 Task: Plan a trip to Suzaka, Japan from 6th December, 2023 to 18th December, 2023 for 3 adults. Place can be entire room with 2 bedrooms having 2 beds and 2 bathrooms. Property type can be hotel.
Action: Mouse moved to (454, 105)
Screenshot: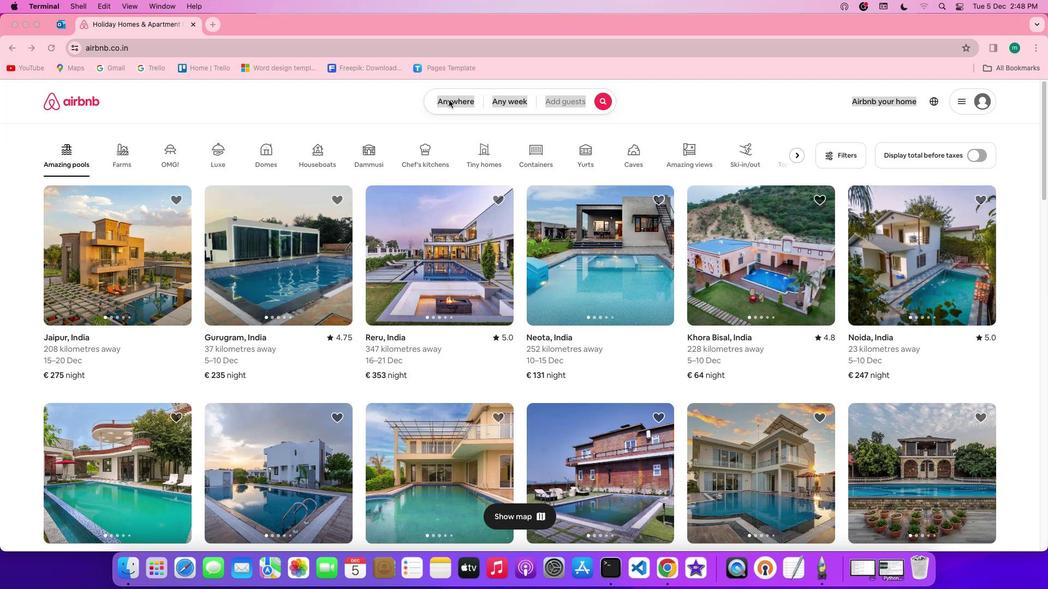 
Action: Mouse pressed left at (454, 105)
Screenshot: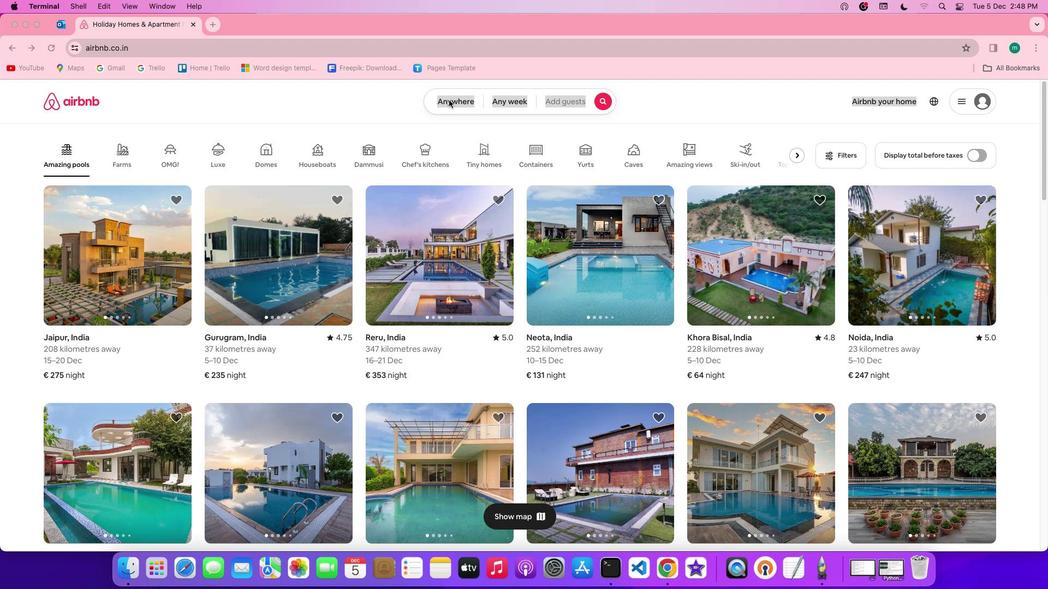 
Action: Mouse pressed left at (454, 105)
Screenshot: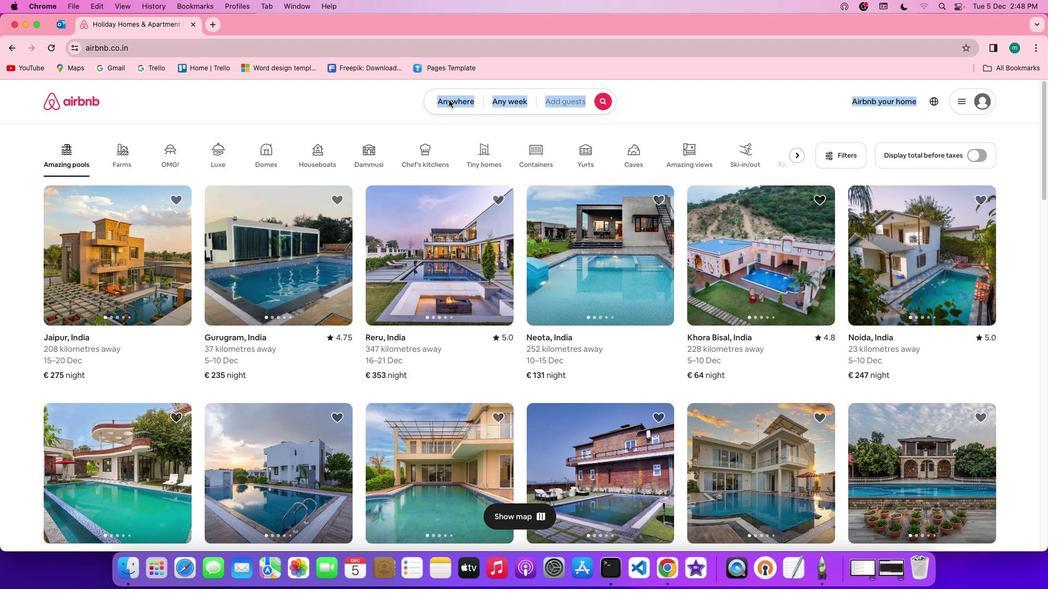 
Action: Mouse moved to (410, 152)
Screenshot: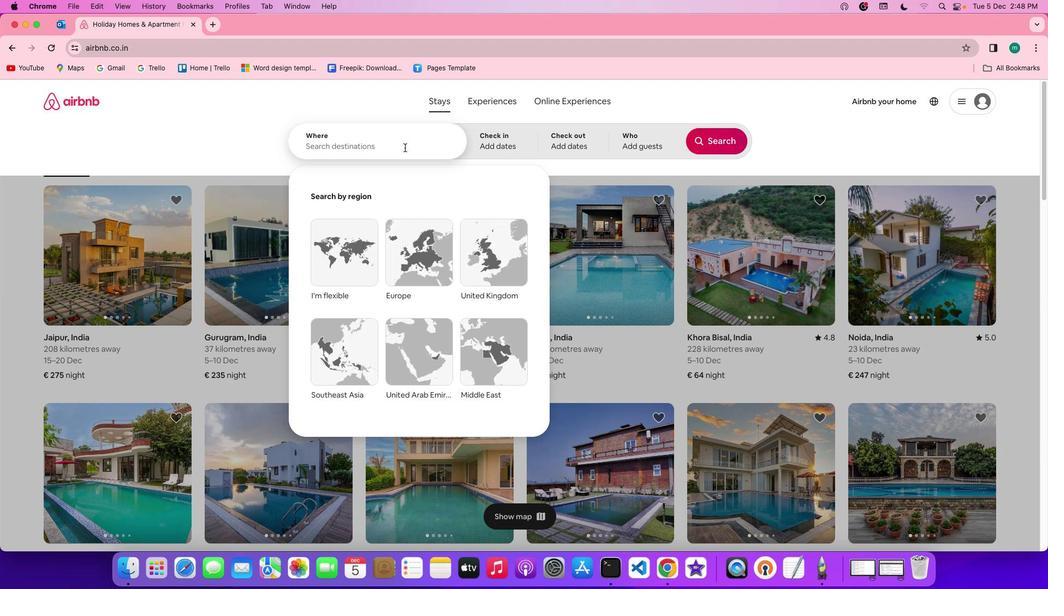 
Action: Mouse pressed left at (410, 152)
Screenshot: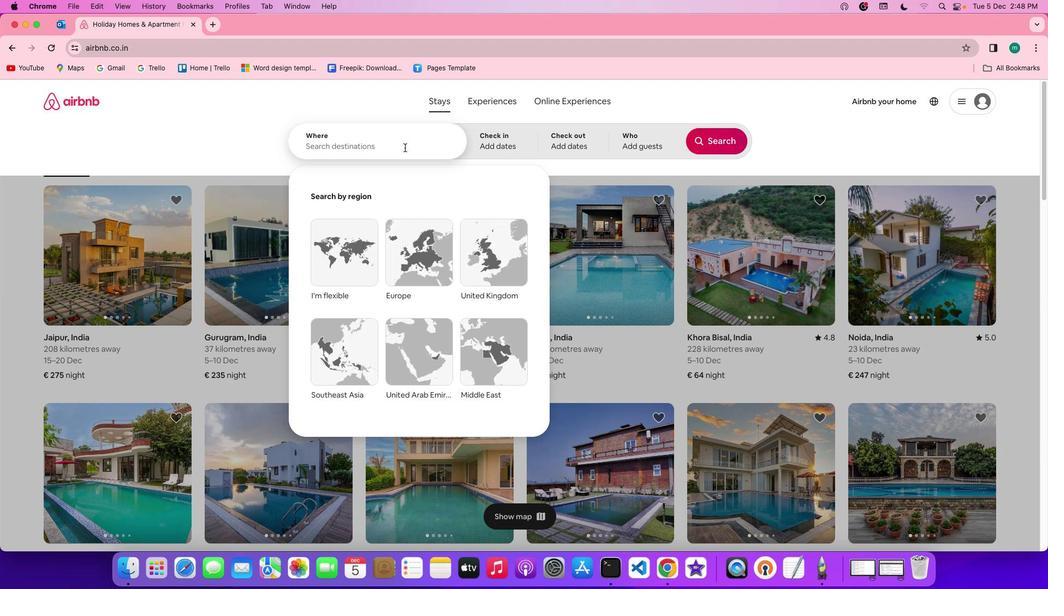 
Action: Key pressed Key.shift'S''u''z''a''k''a'','Key.spaceKey.shift'j''a''p''a''n'
Screenshot: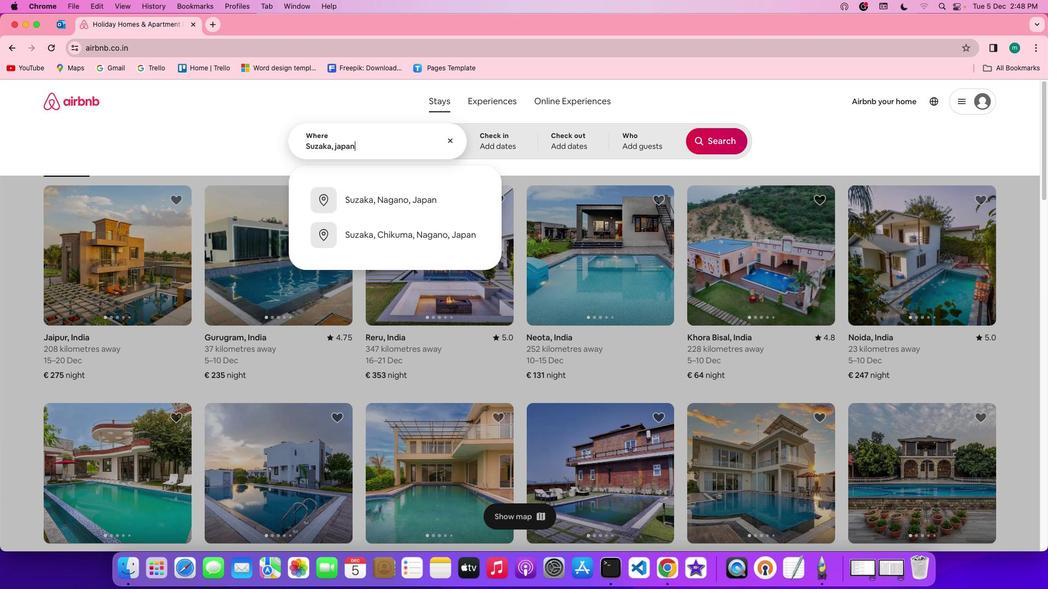 
Action: Mouse moved to (515, 146)
Screenshot: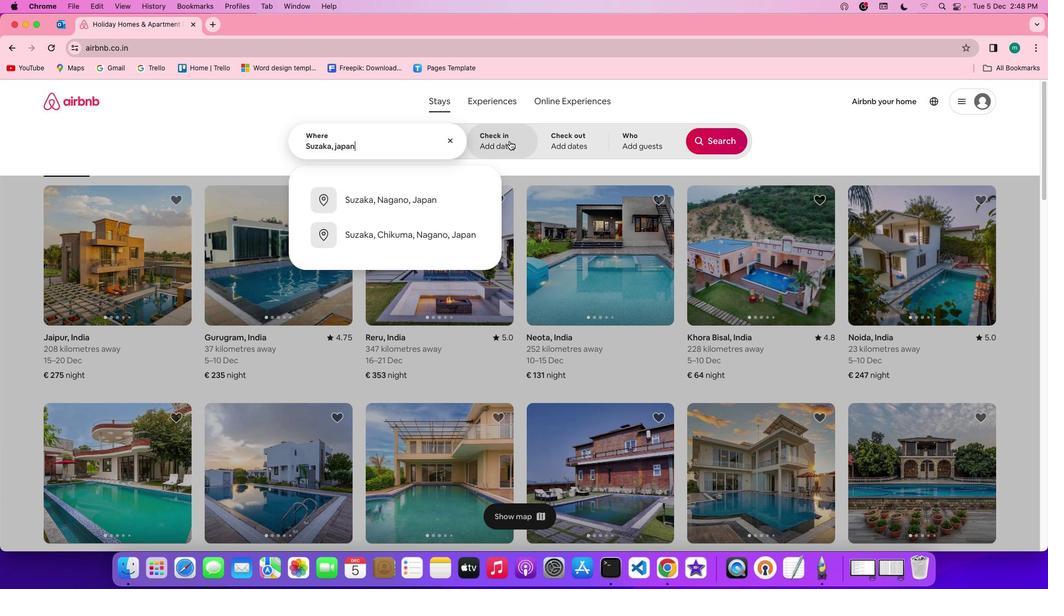 
Action: Mouse pressed left at (515, 146)
Screenshot: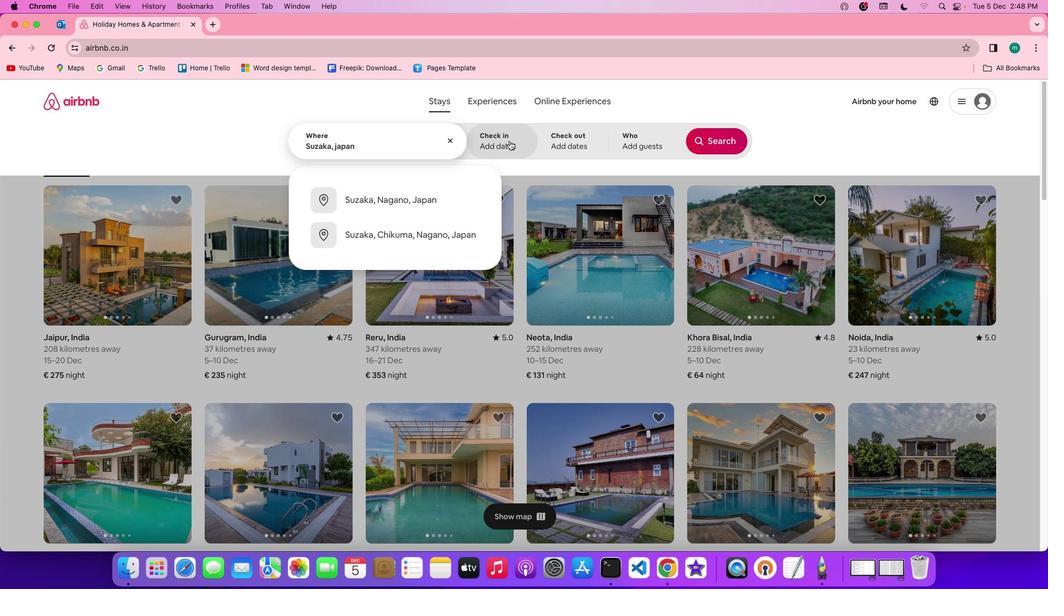 
Action: Mouse moved to (420, 300)
Screenshot: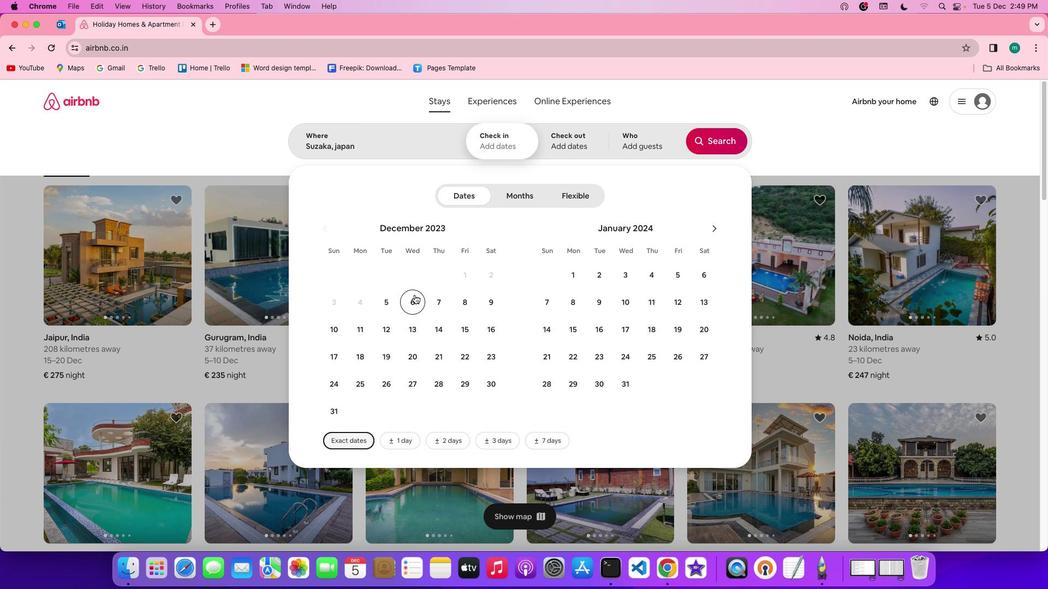 
Action: Mouse pressed left at (420, 300)
Screenshot: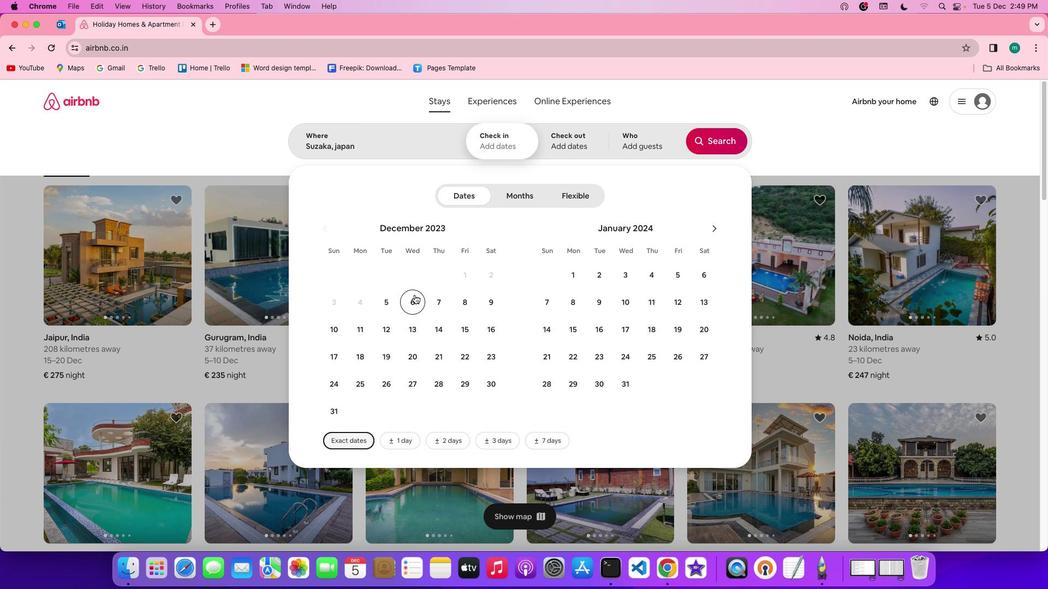
Action: Mouse moved to (373, 357)
Screenshot: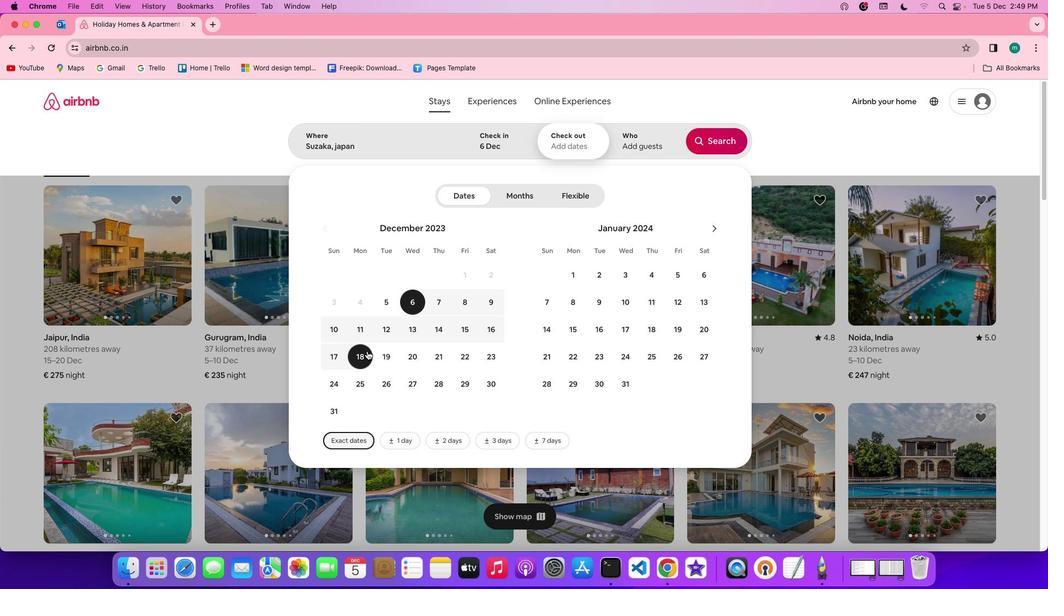 
Action: Mouse pressed left at (373, 357)
Screenshot: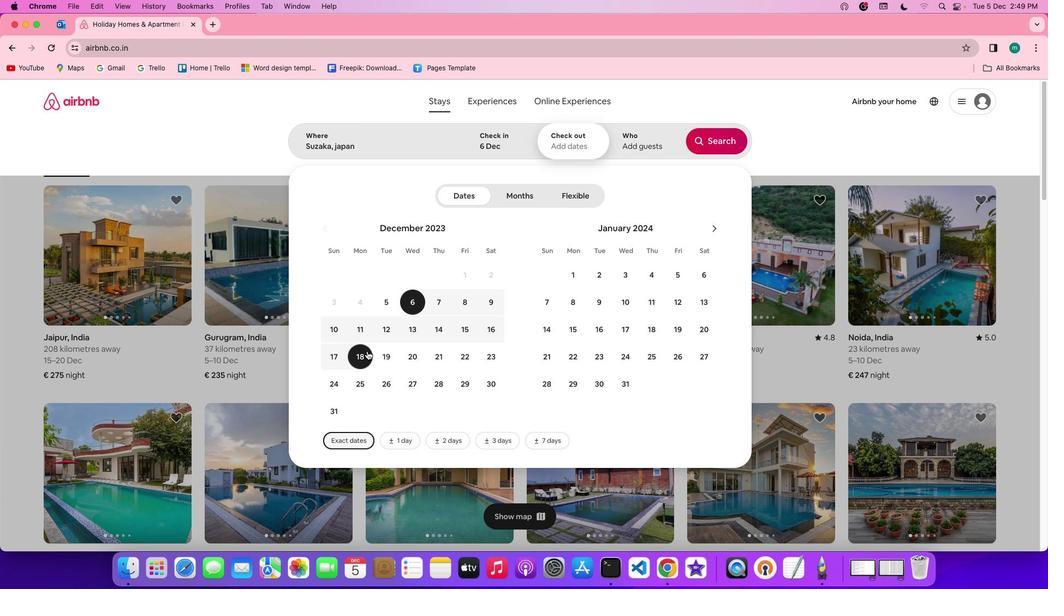
Action: Mouse moved to (642, 144)
Screenshot: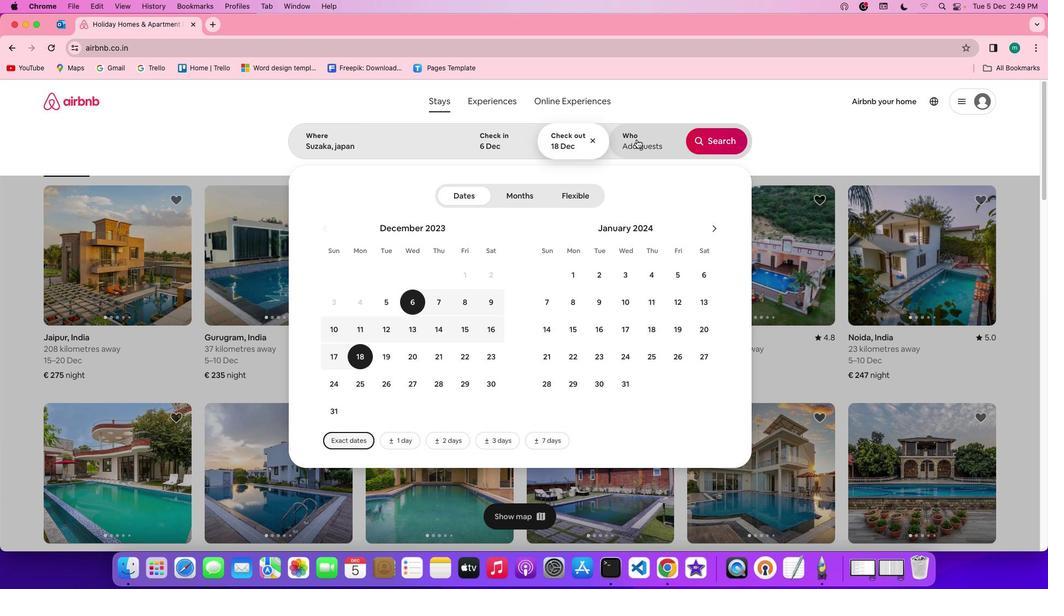 
Action: Mouse pressed left at (642, 144)
Screenshot: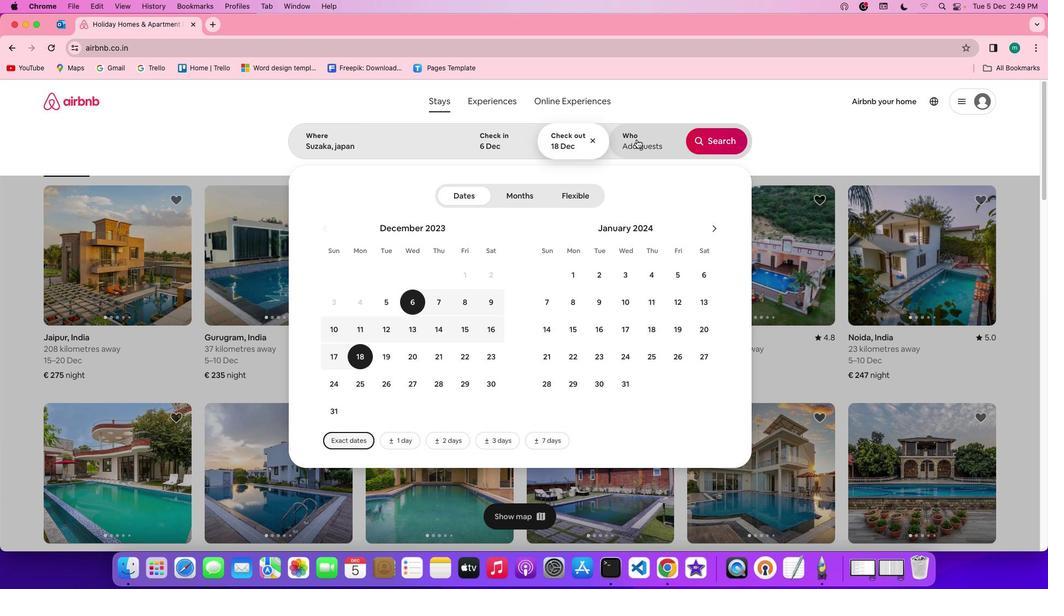 
Action: Mouse moved to (726, 200)
Screenshot: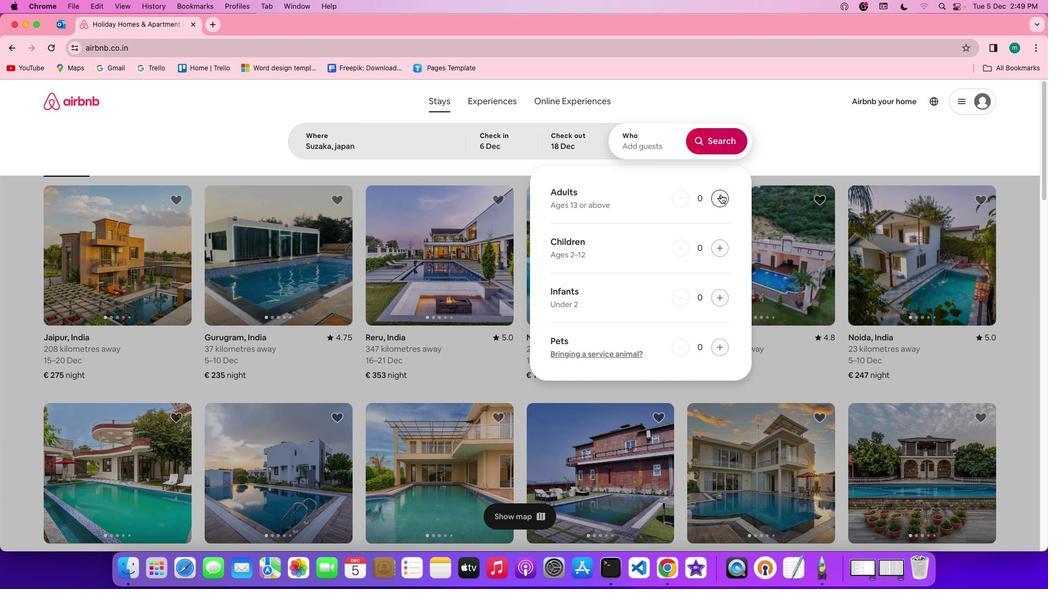 
Action: Mouse pressed left at (726, 200)
Screenshot: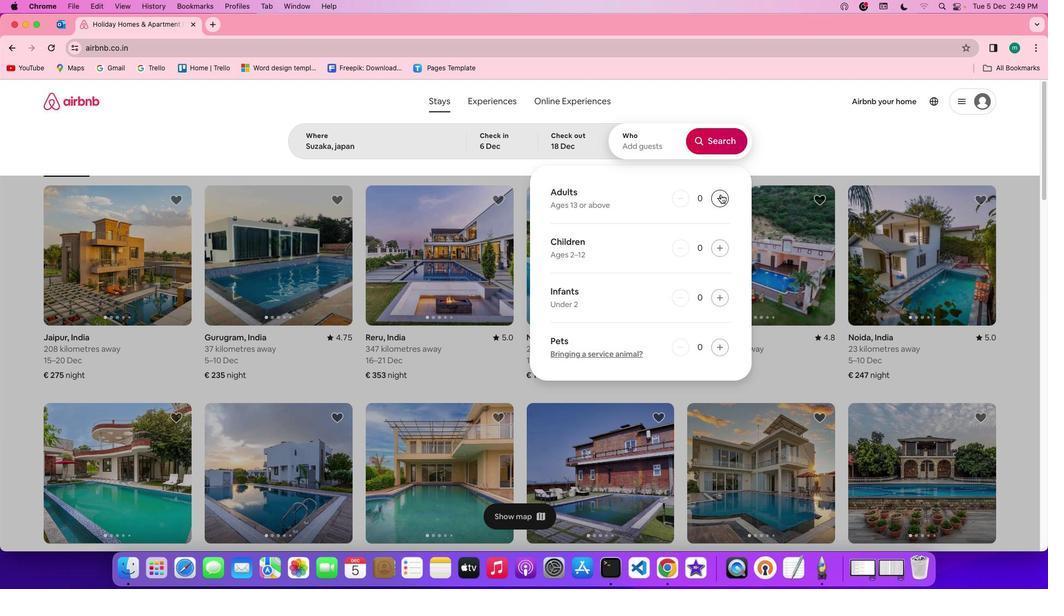 
Action: Mouse pressed left at (726, 200)
Screenshot: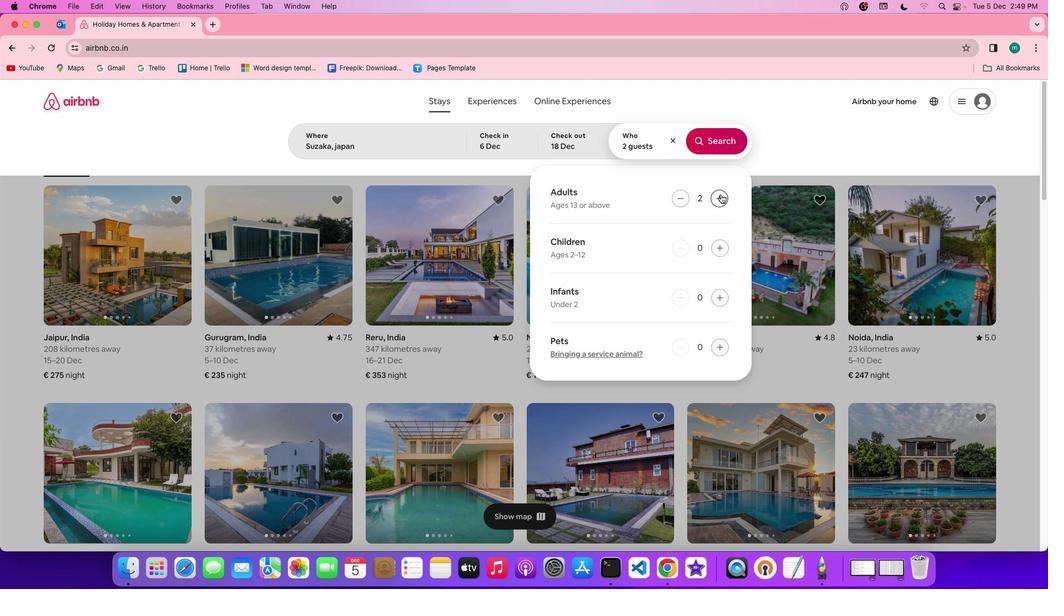 
Action: Mouse pressed left at (726, 200)
Screenshot: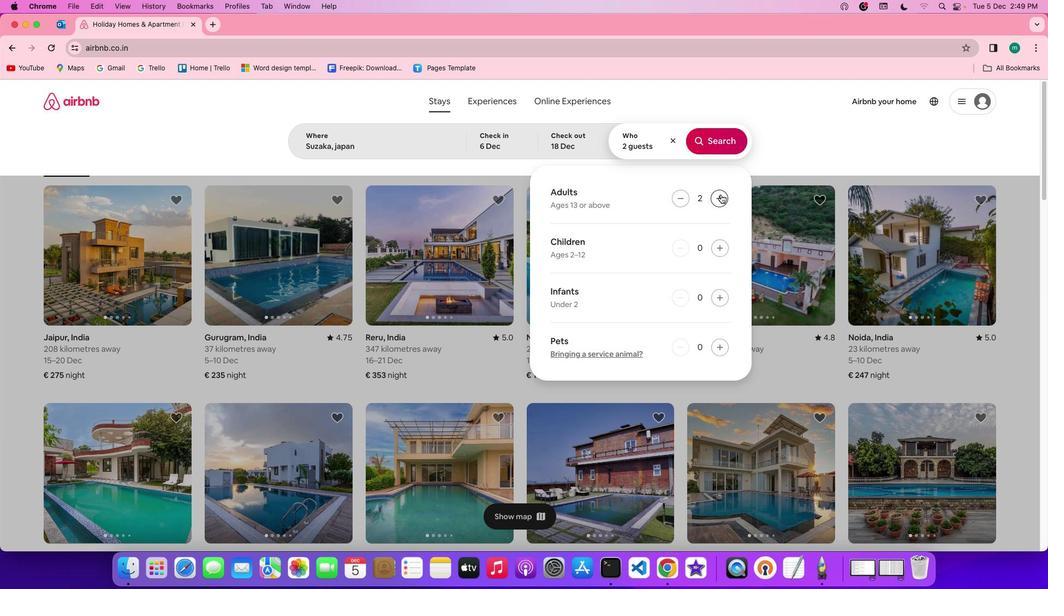 
Action: Mouse moved to (713, 154)
Screenshot: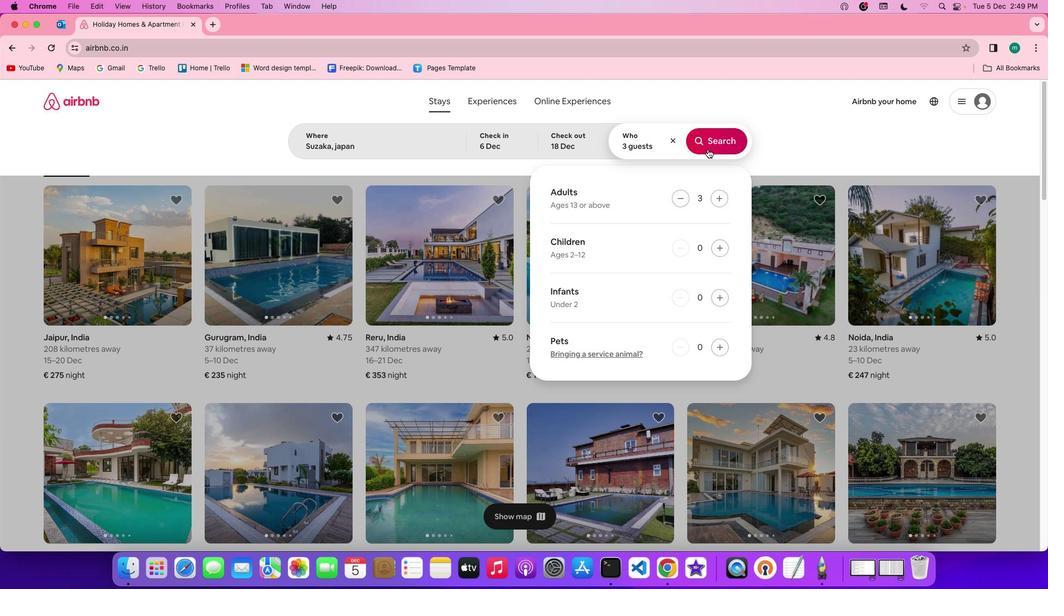 
Action: Mouse pressed left at (713, 154)
Screenshot: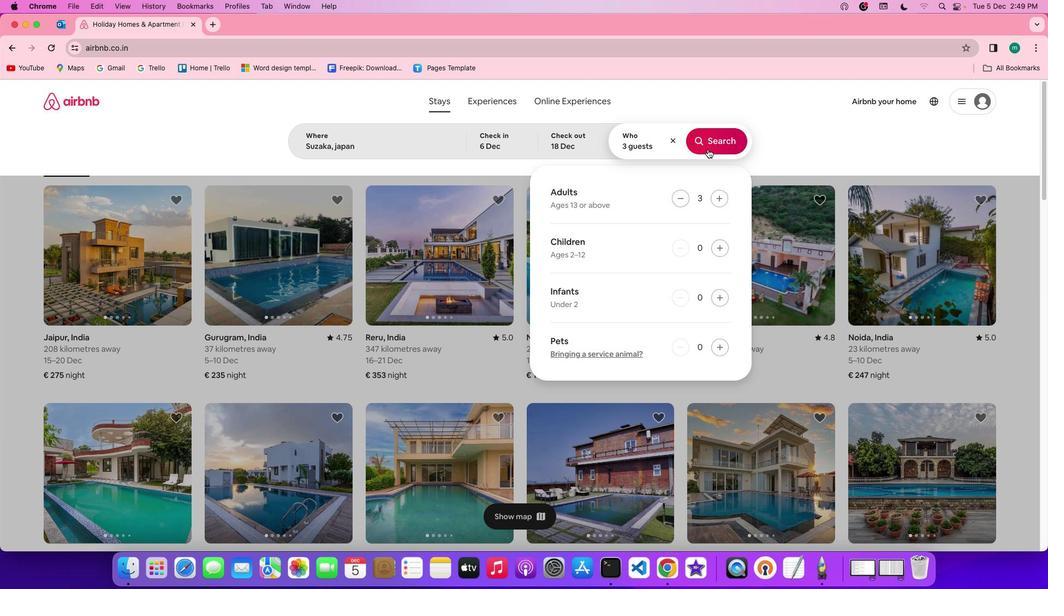 
Action: Mouse moved to (876, 146)
Screenshot: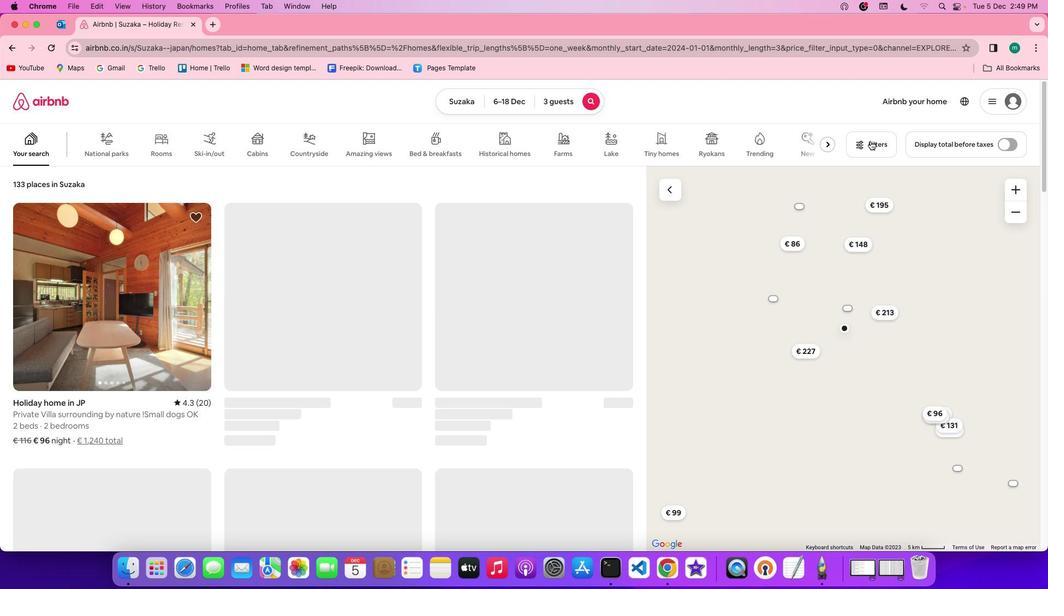 
Action: Mouse pressed left at (876, 146)
Screenshot: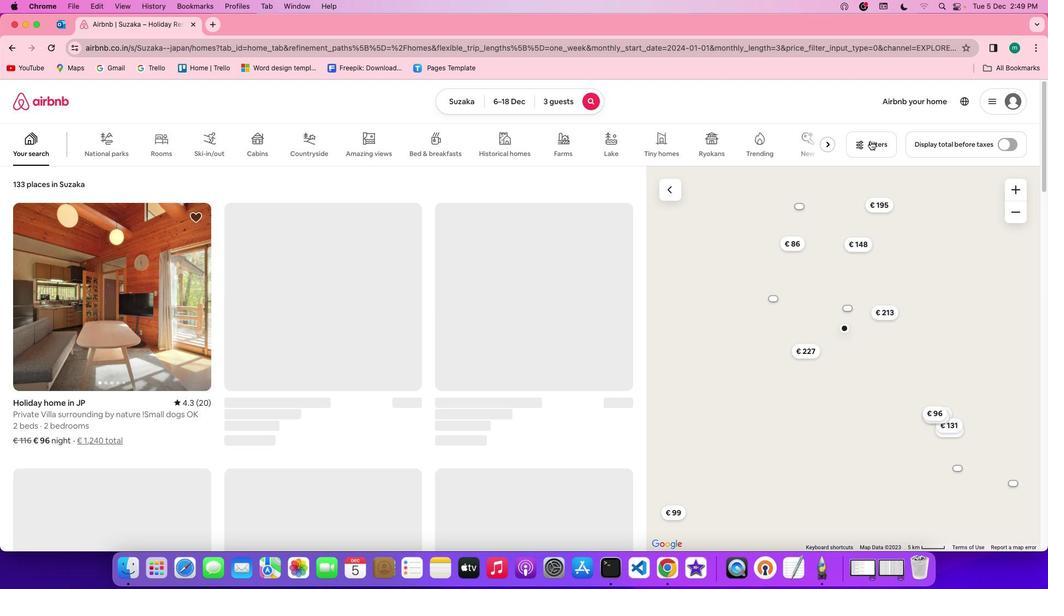 
Action: Mouse moved to (534, 328)
Screenshot: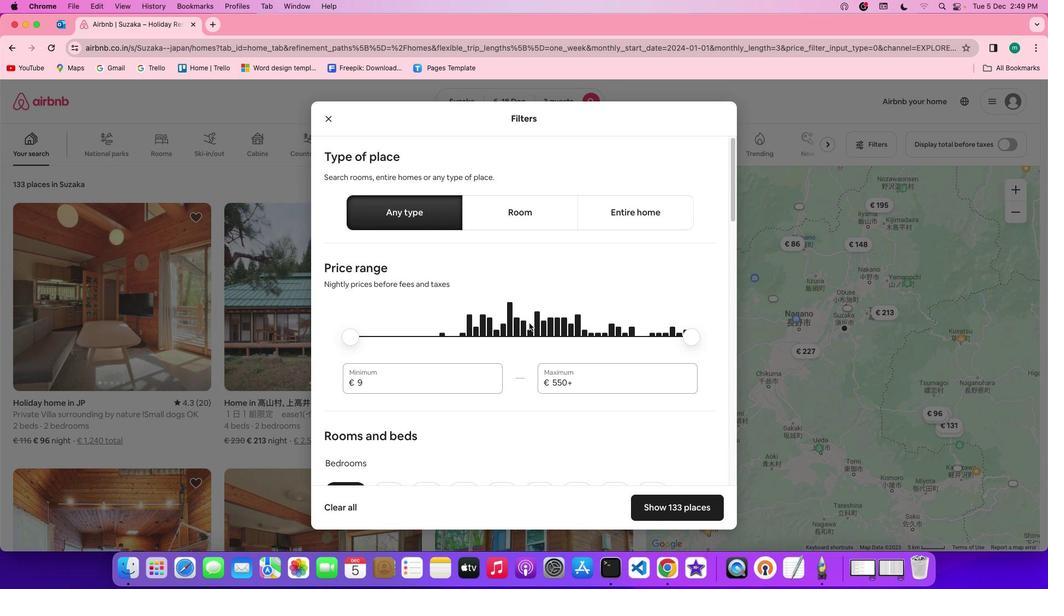 
Action: Mouse scrolled (534, 328) with delta (5, 4)
Screenshot: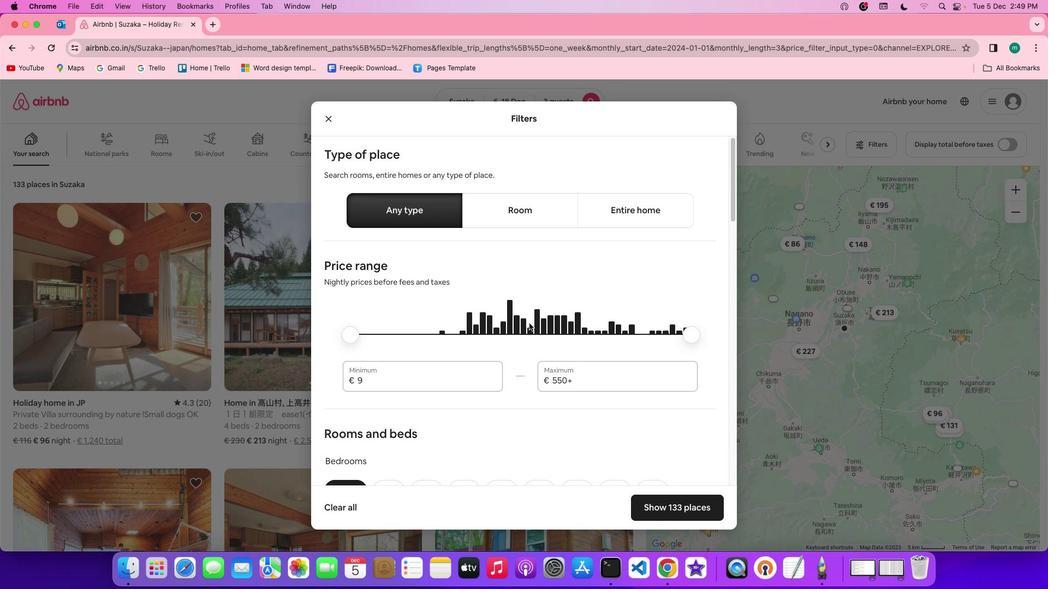 
Action: Mouse scrolled (534, 328) with delta (5, 4)
Screenshot: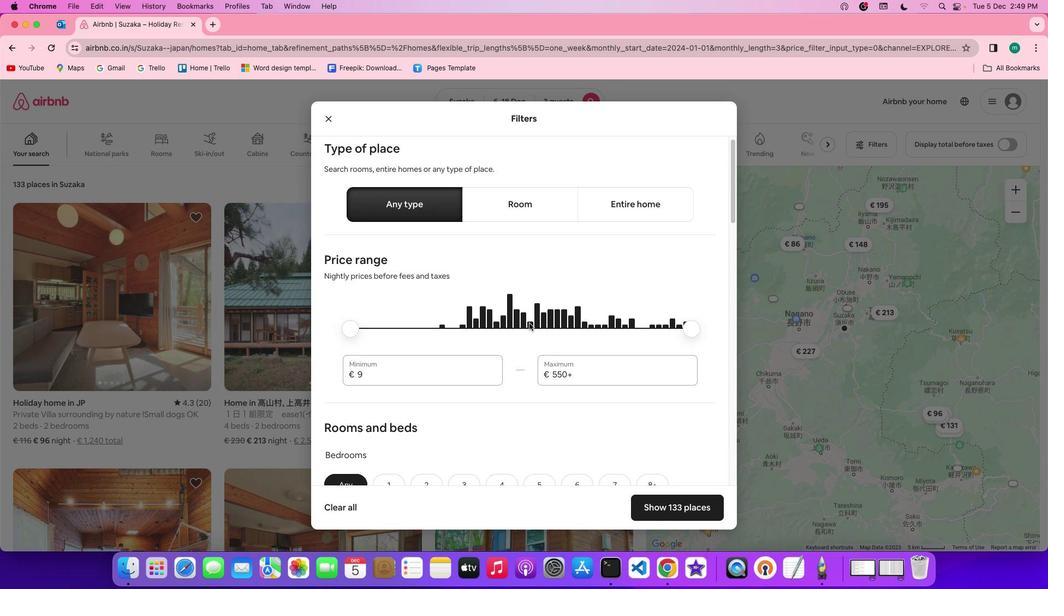 
Action: Mouse scrolled (534, 328) with delta (5, 4)
Screenshot: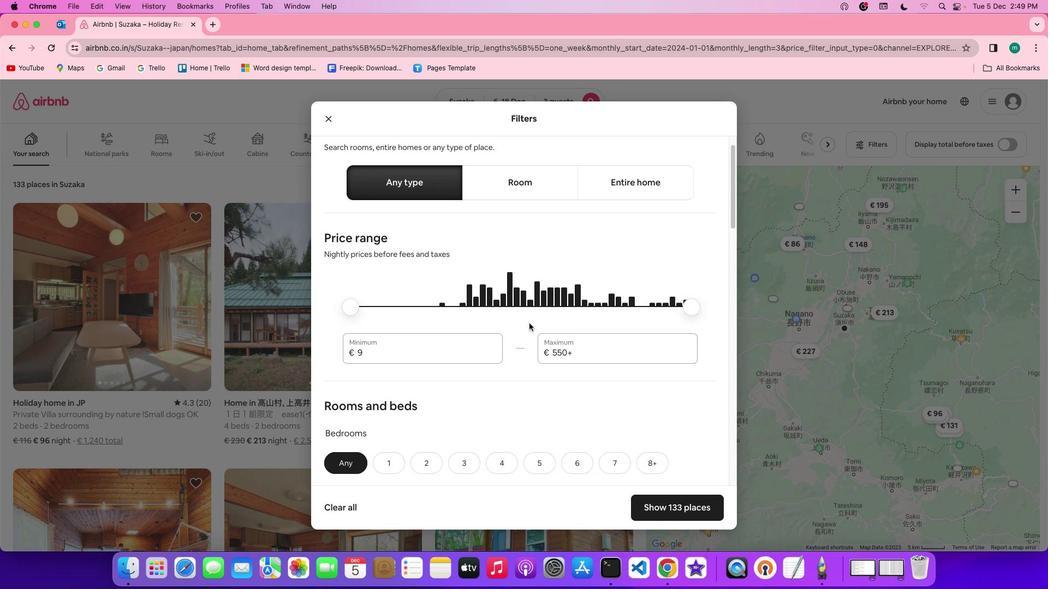 
Action: Mouse moved to (502, 324)
Screenshot: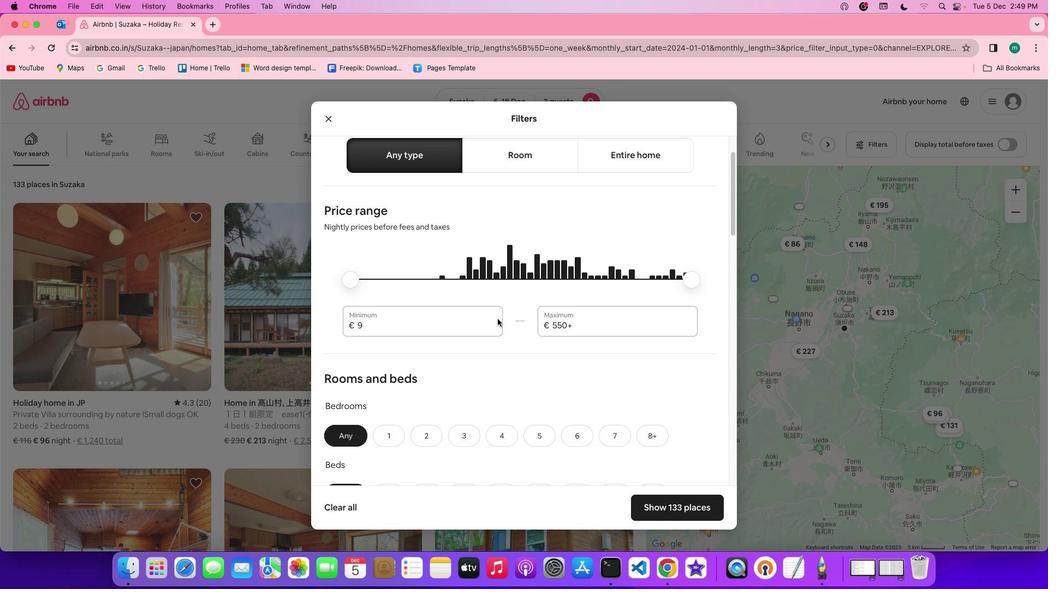 
Action: Mouse scrolled (502, 324) with delta (5, 4)
Screenshot: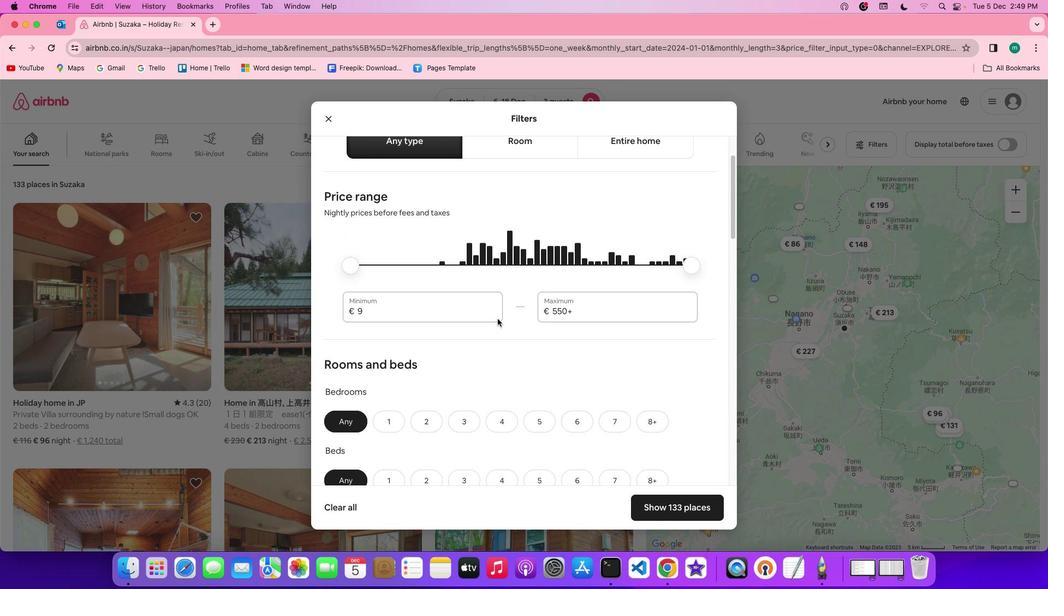 
Action: Mouse scrolled (502, 324) with delta (5, 4)
Screenshot: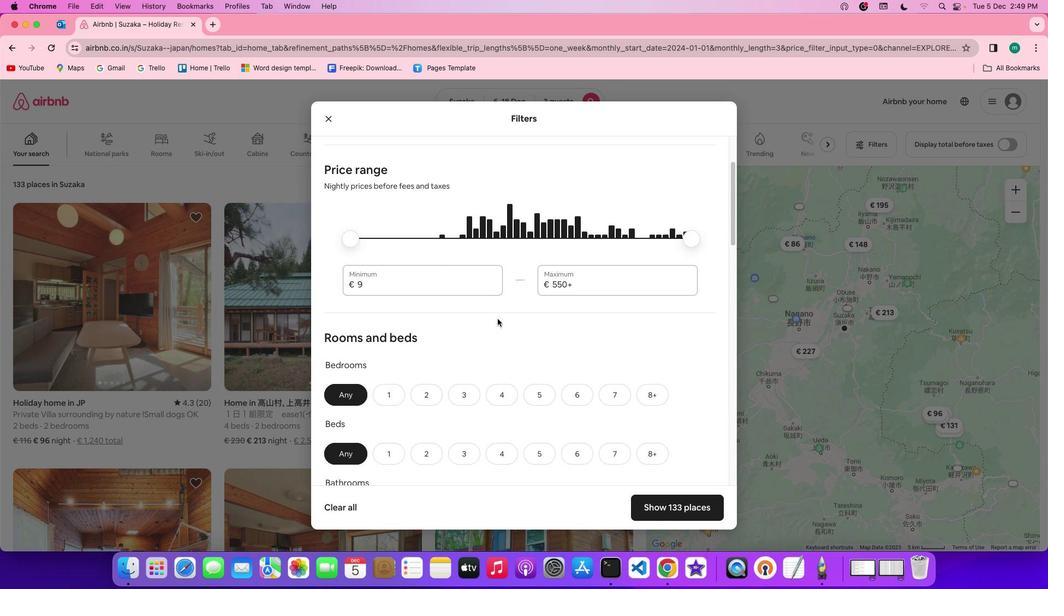 
Action: Mouse scrolled (502, 324) with delta (5, 3)
Screenshot: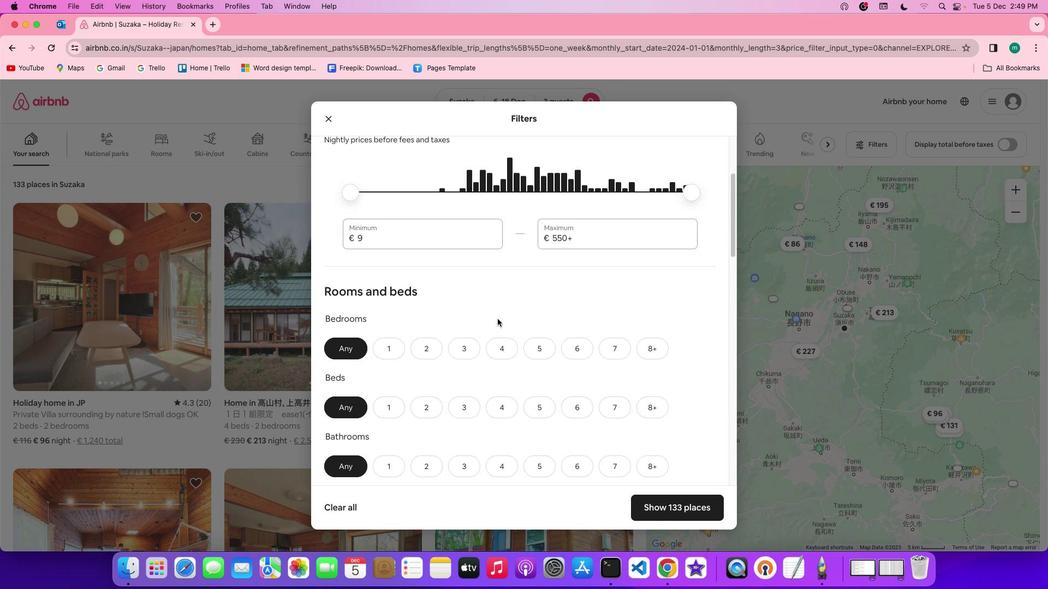 
Action: Mouse scrolled (502, 324) with delta (5, 3)
Screenshot: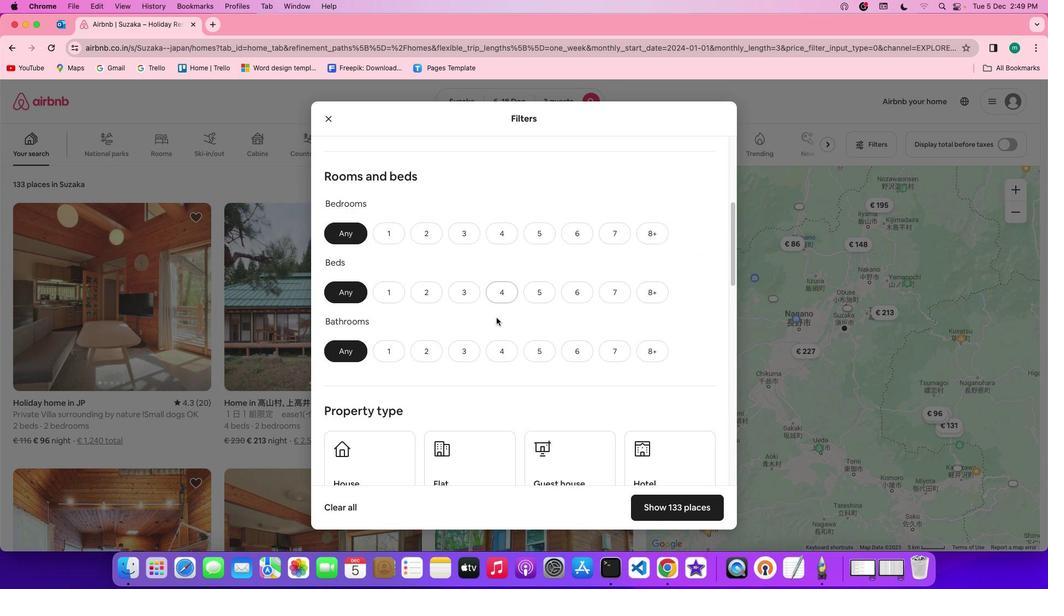
Action: Mouse moved to (429, 234)
Screenshot: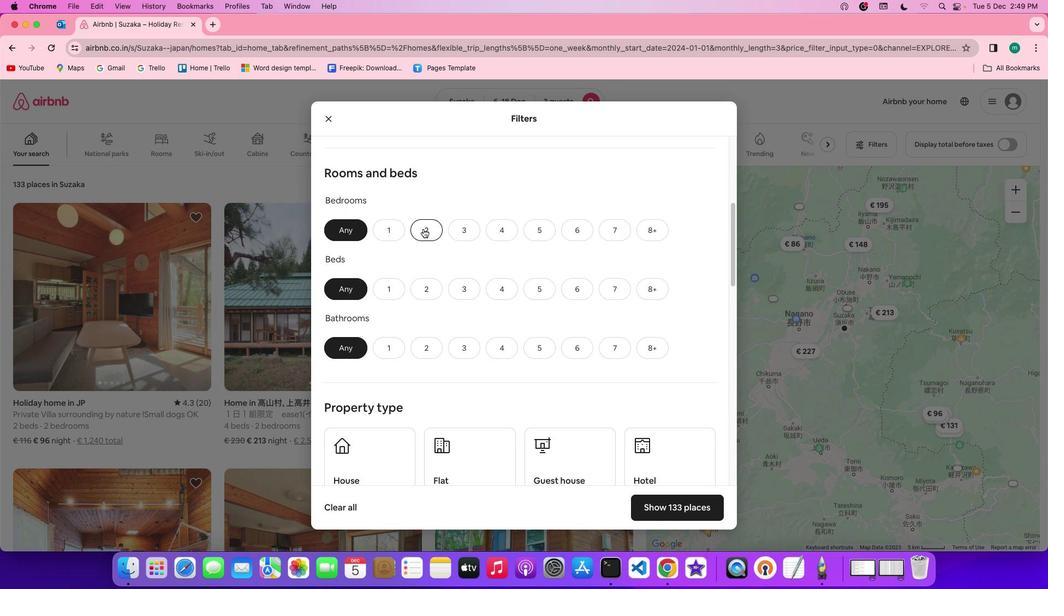 
Action: Mouse pressed left at (429, 234)
Screenshot: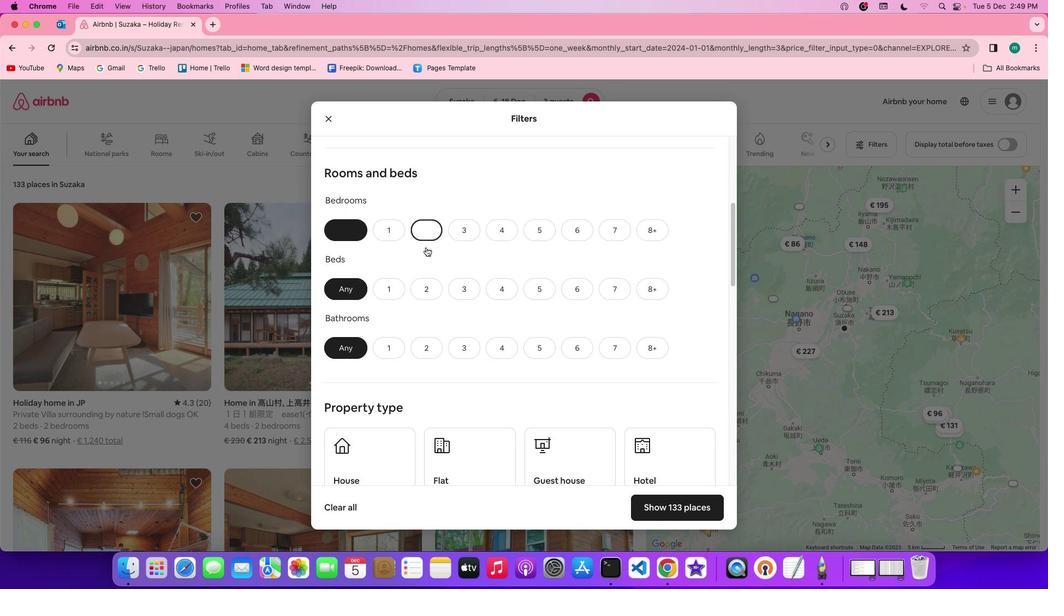 
Action: Mouse moved to (428, 303)
Screenshot: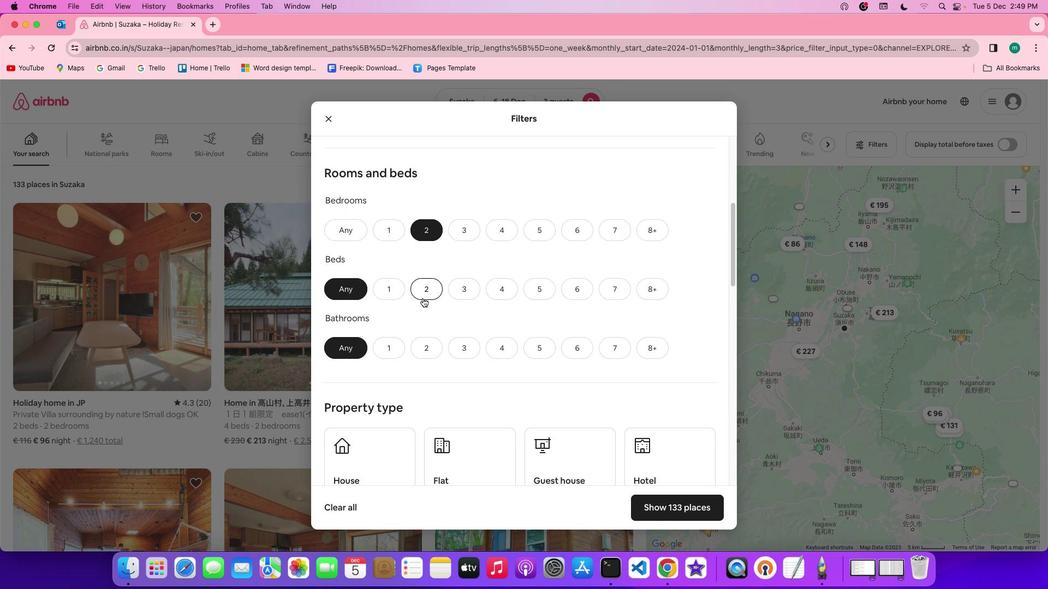 
Action: Mouse pressed left at (428, 303)
Screenshot: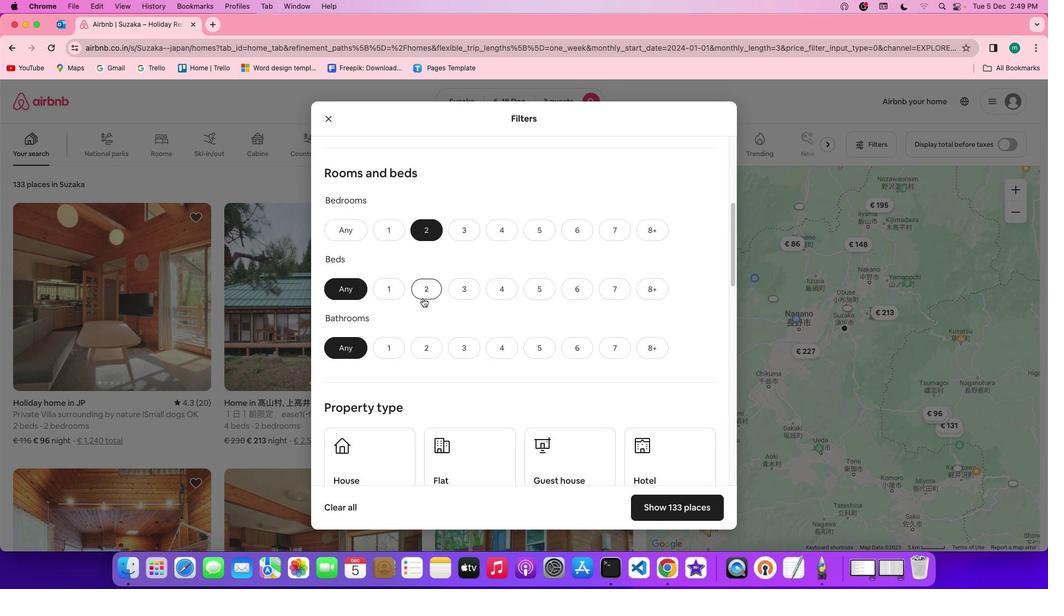 
Action: Mouse moved to (438, 359)
Screenshot: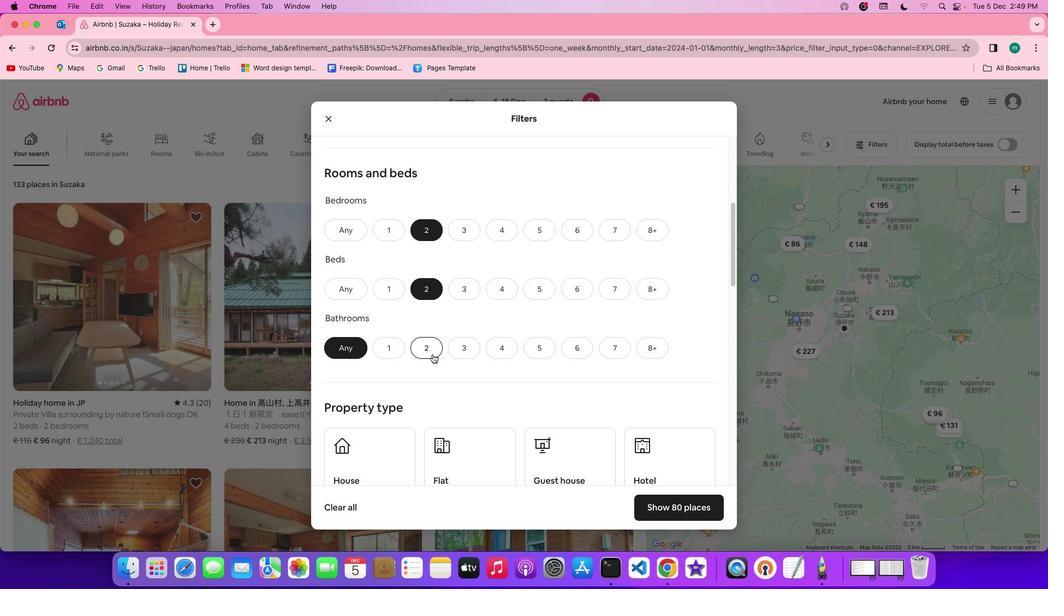 
Action: Mouse pressed left at (438, 359)
Screenshot: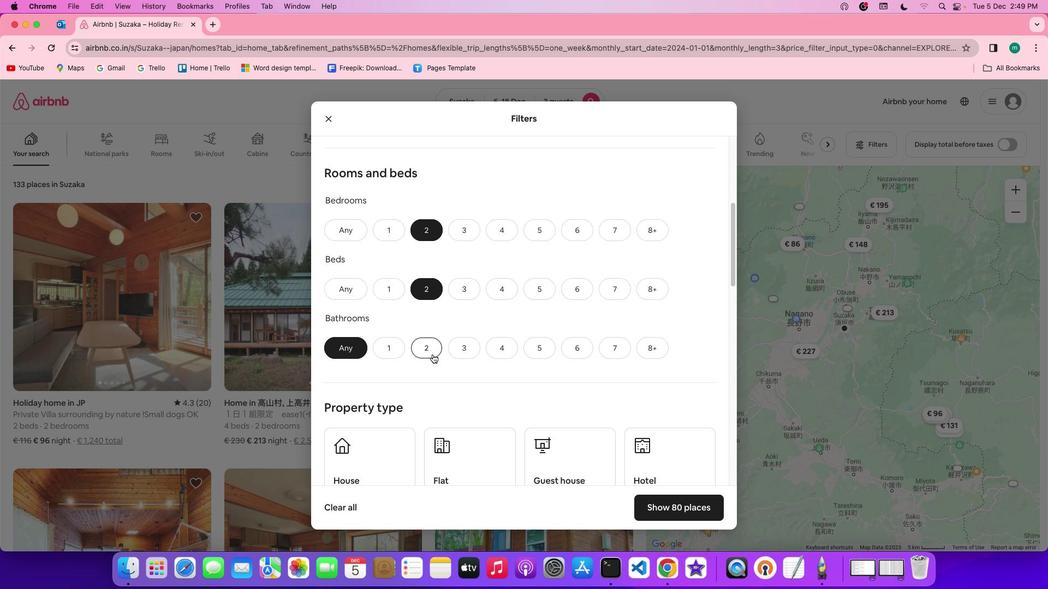 
Action: Mouse moved to (580, 364)
Screenshot: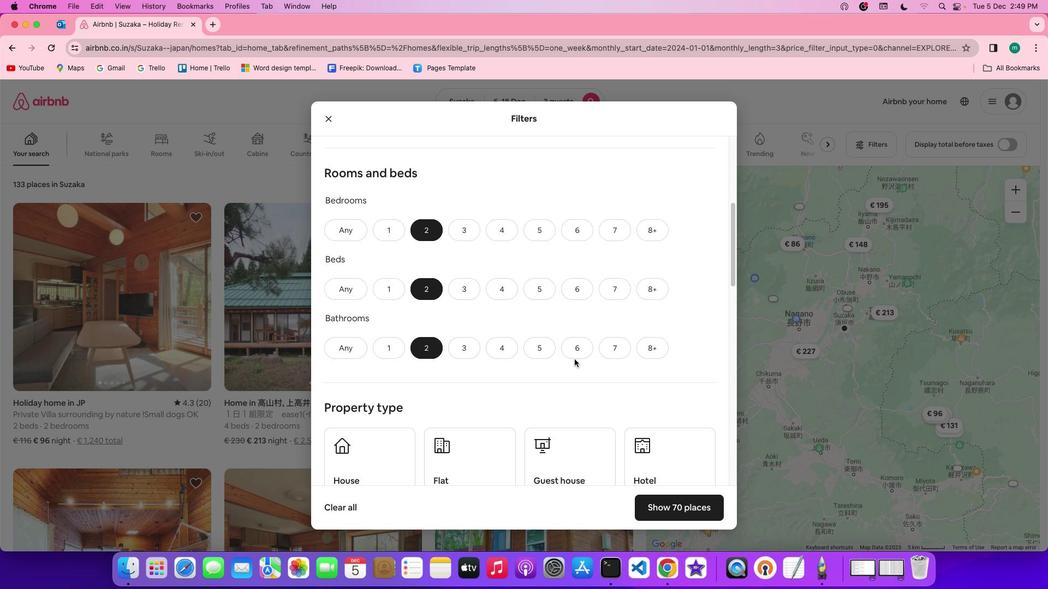 
Action: Mouse scrolled (580, 364) with delta (5, 4)
Screenshot: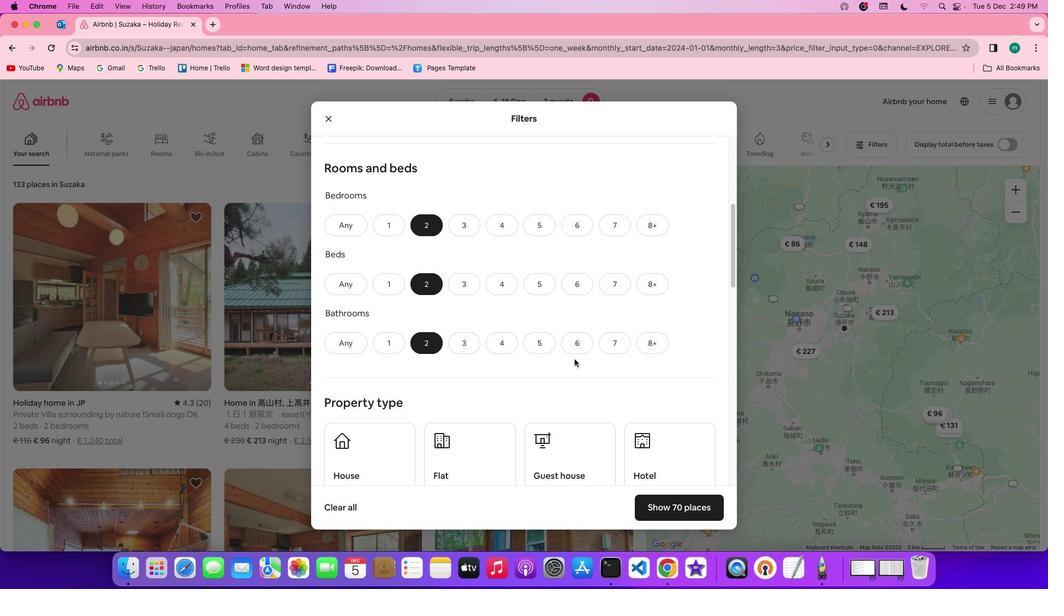 
Action: Mouse scrolled (580, 364) with delta (5, 4)
Screenshot: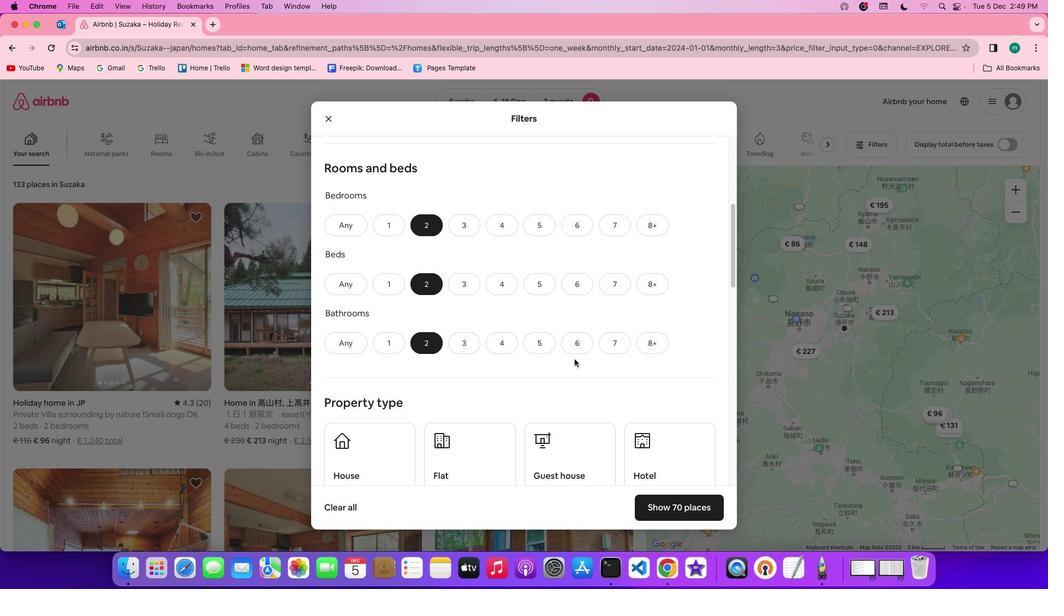 
Action: Mouse scrolled (580, 364) with delta (5, 4)
Screenshot: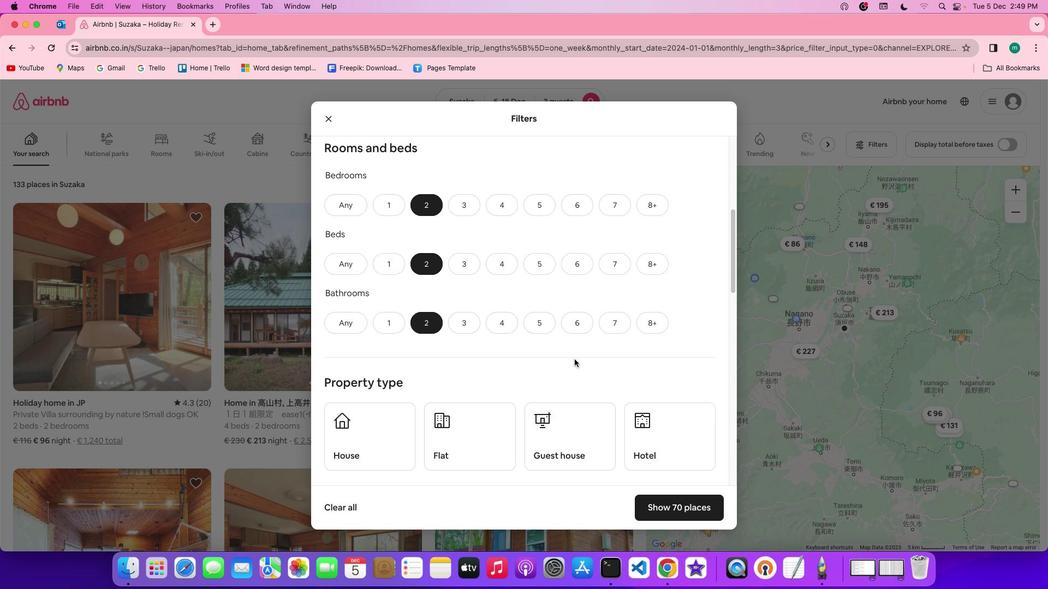 
Action: Mouse scrolled (580, 364) with delta (5, 4)
Screenshot: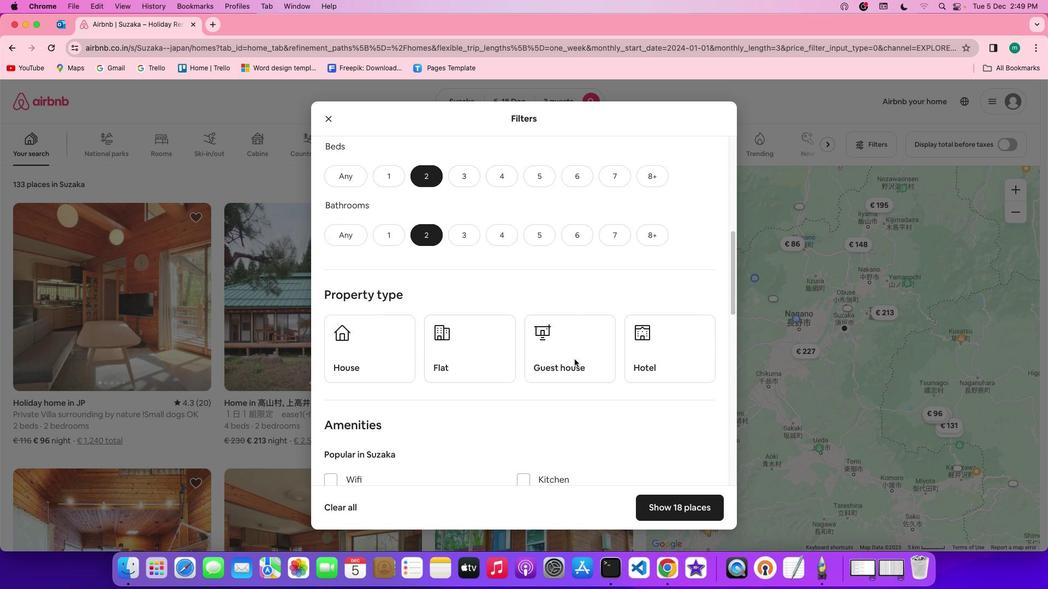 
Action: Mouse scrolled (580, 364) with delta (5, 4)
Screenshot: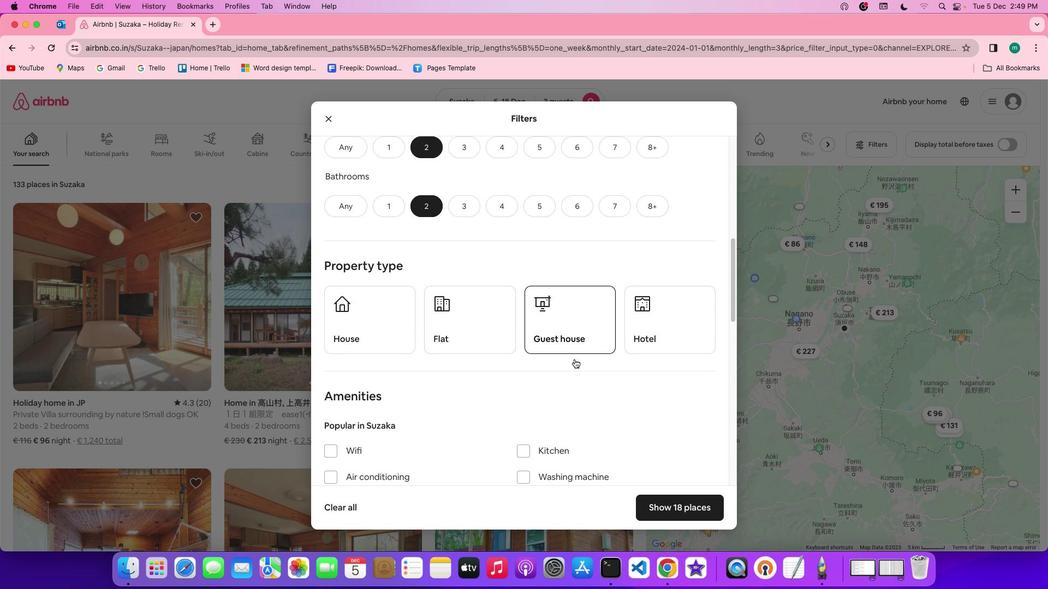 
Action: Mouse scrolled (580, 364) with delta (5, 4)
Screenshot: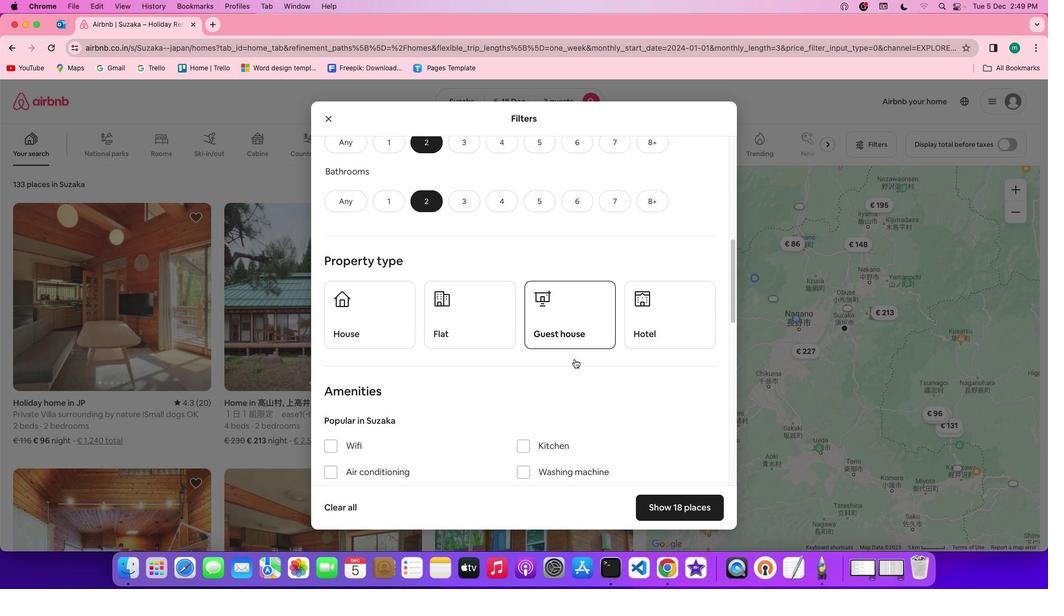 
Action: Mouse scrolled (580, 364) with delta (5, 4)
Screenshot: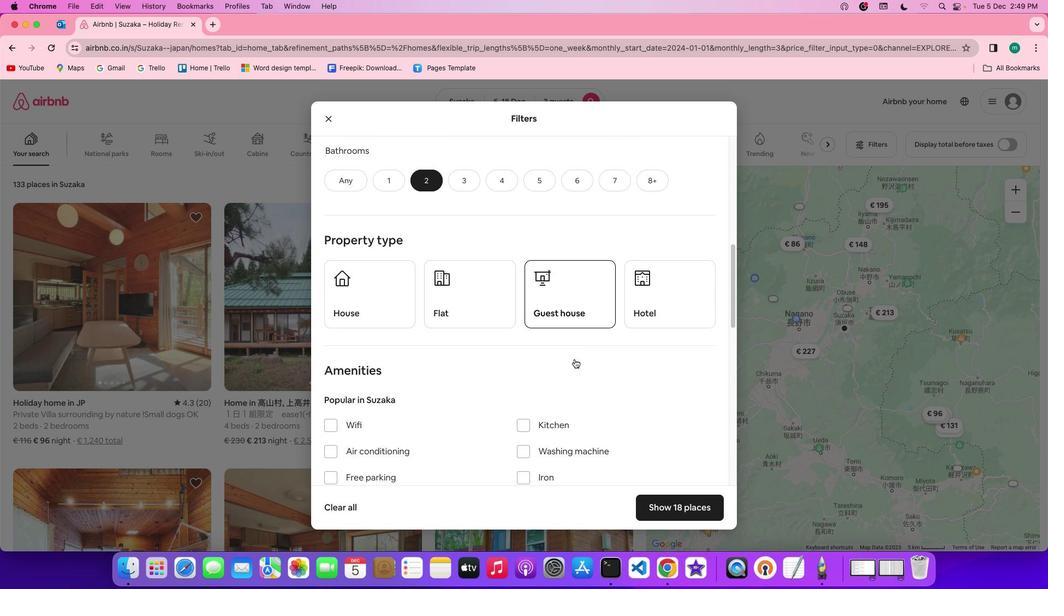 
Action: Mouse scrolled (580, 364) with delta (5, 4)
Screenshot: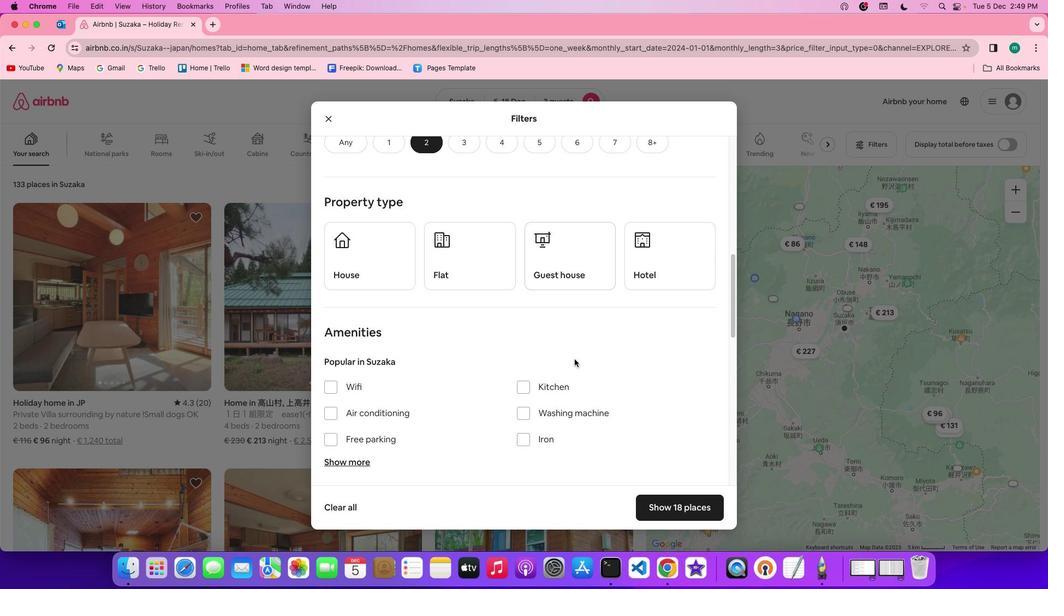 
Action: Mouse scrolled (580, 364) with delta (5, 4)
Screenshot: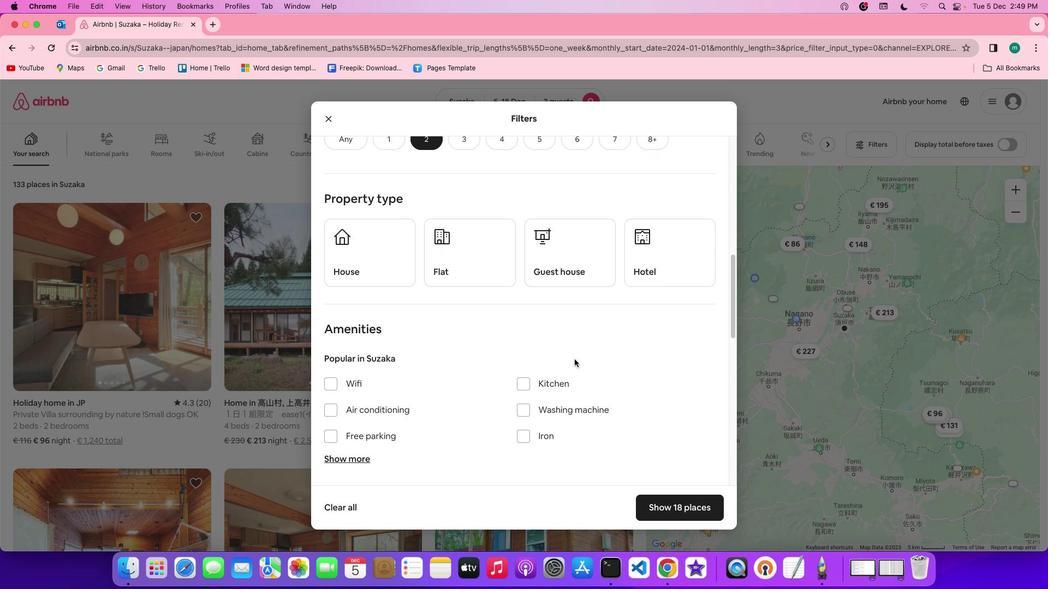 
Action: Mouse scrolled (580, 364) with delta (5, 4)
Screenshot: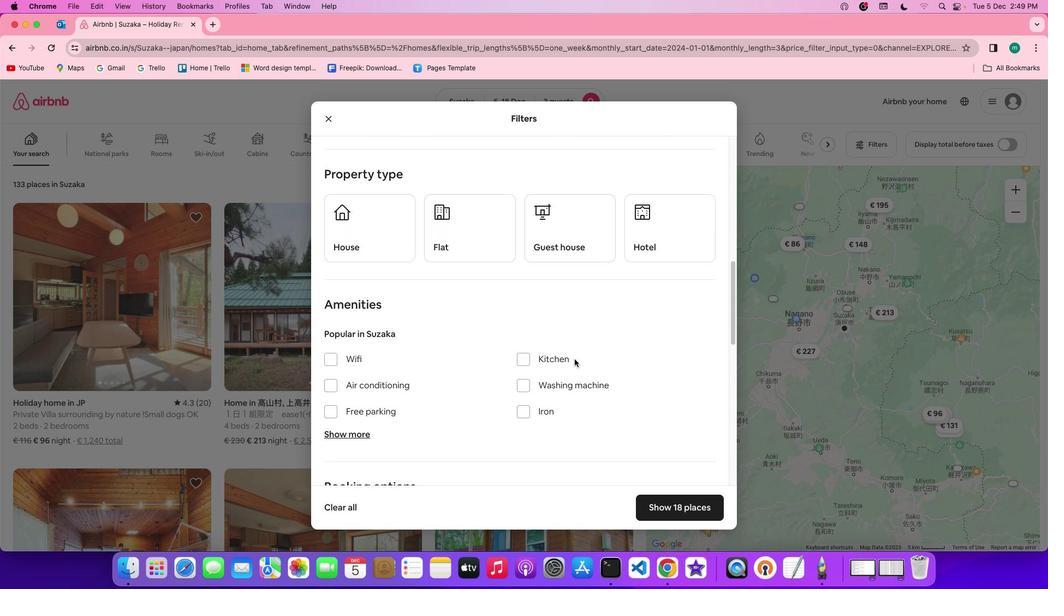 
Action: Mouse moved to (659, 229)
Screenshot: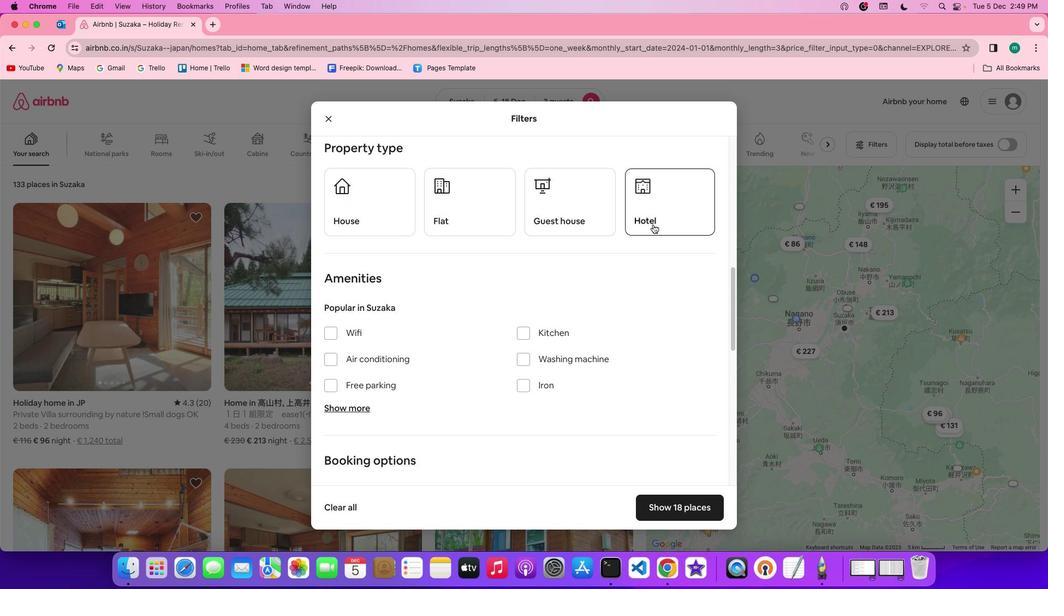 
Action: Mouse pressed left at (659, 229)
Screenshot: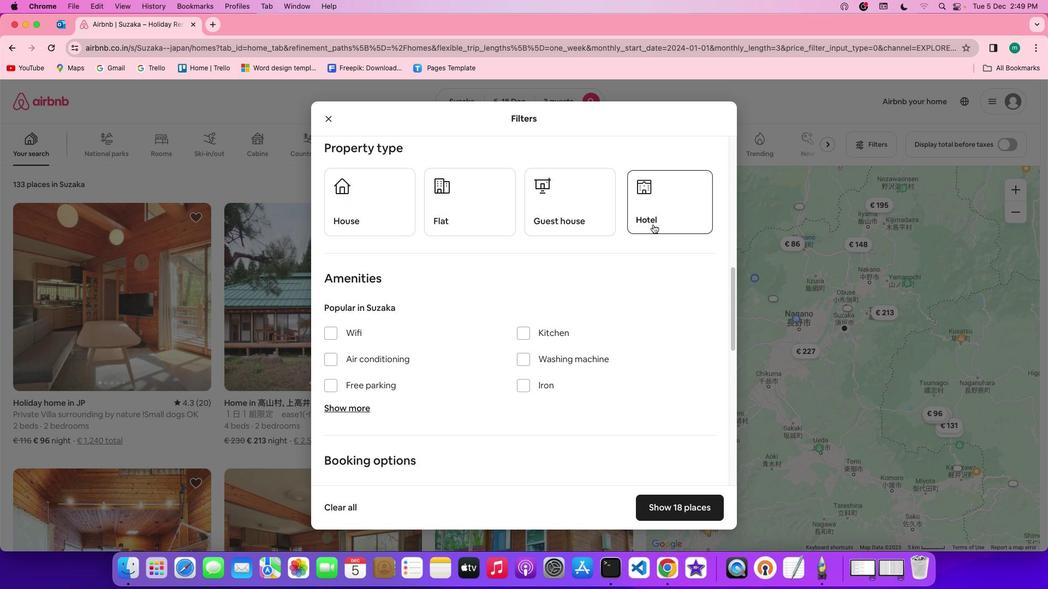 
Action: Mouse moved to (618, 445)
Screenshot: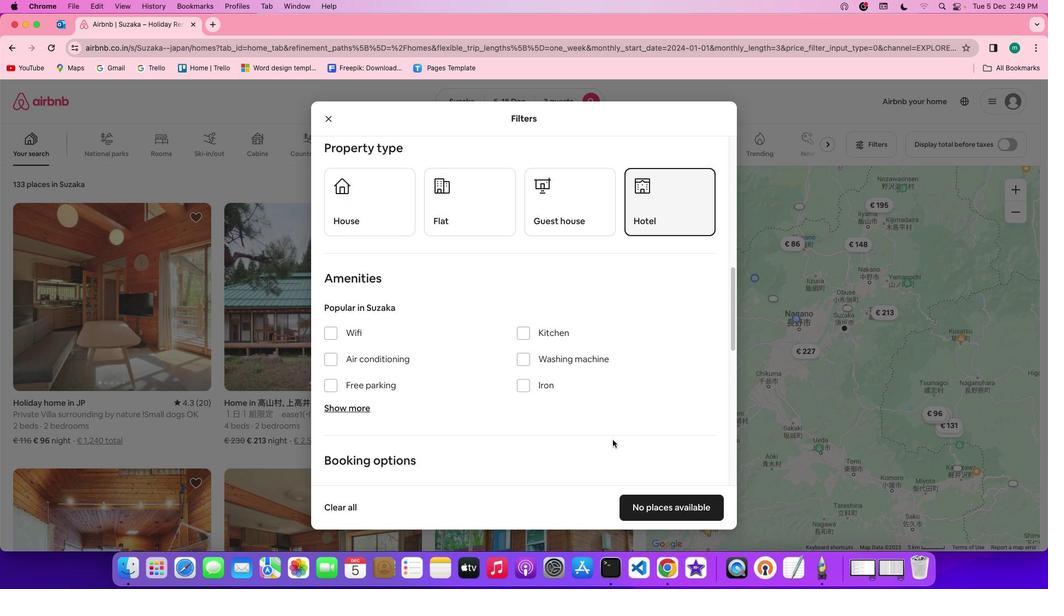 
Action: Mouse scrolled (618, 445) with delta (5, 4)
Screenshot: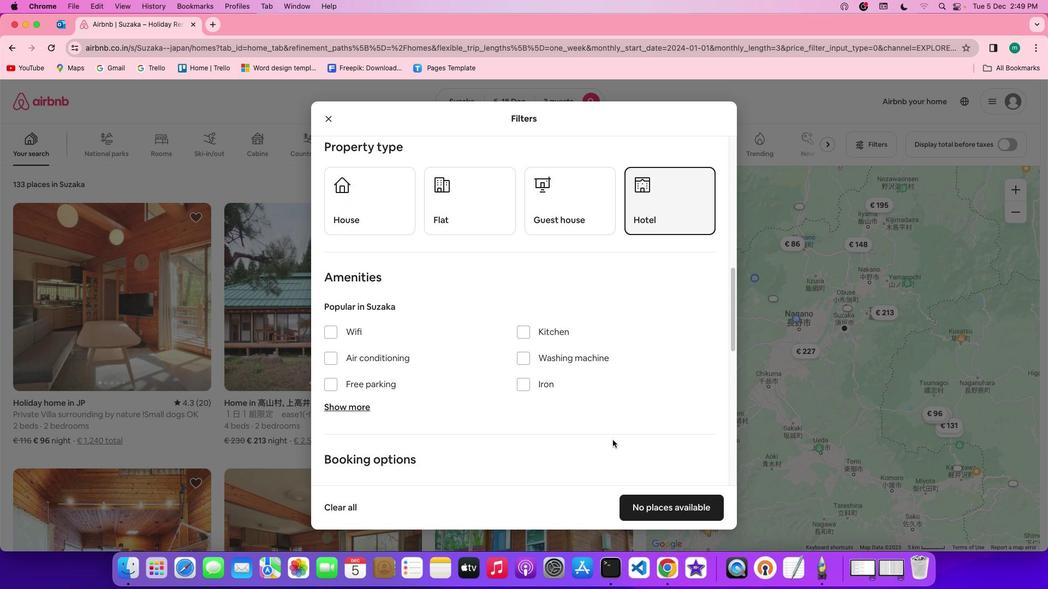 
Action: Mouse scrolled (618, 445) with delta (5, 4)
Screenshot: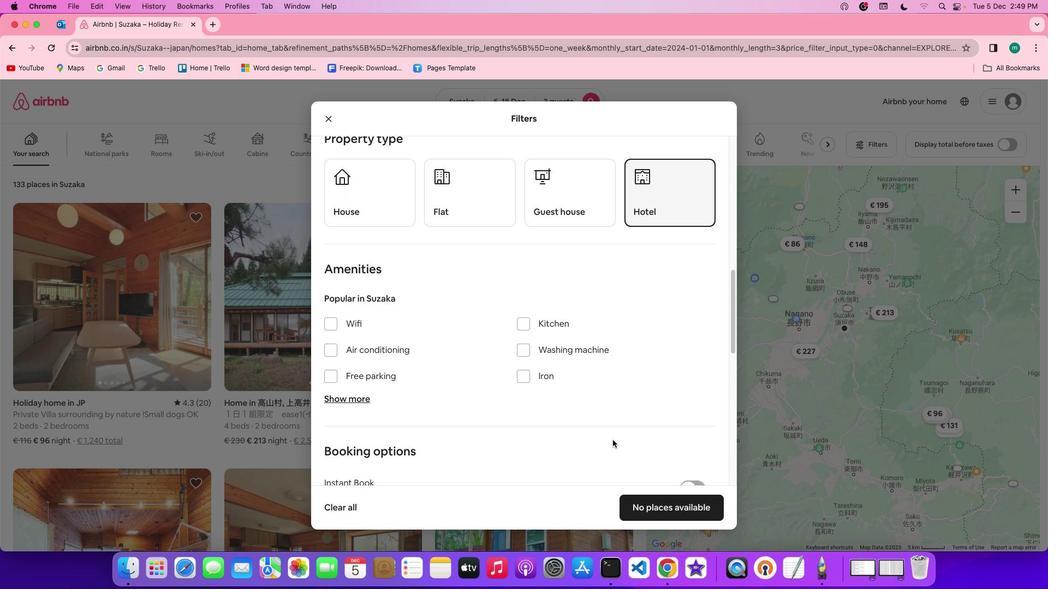 
Action: Mouse scrolled (618, 445) with delta (5, 4)
Screenshot: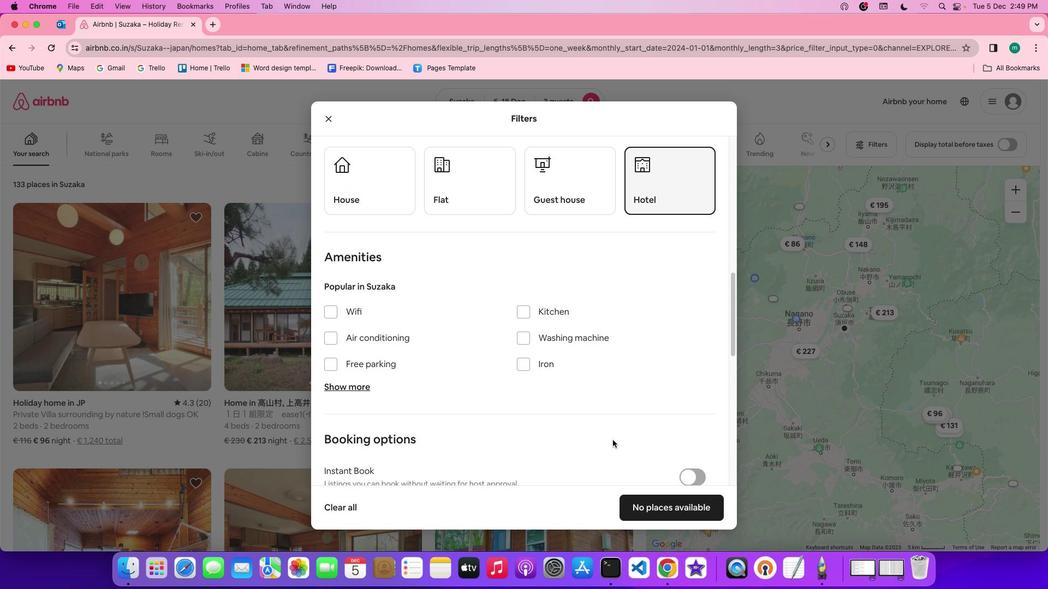 
Action: Mouse scrolled (618, 445) with delta (5, 3)
Screenshot: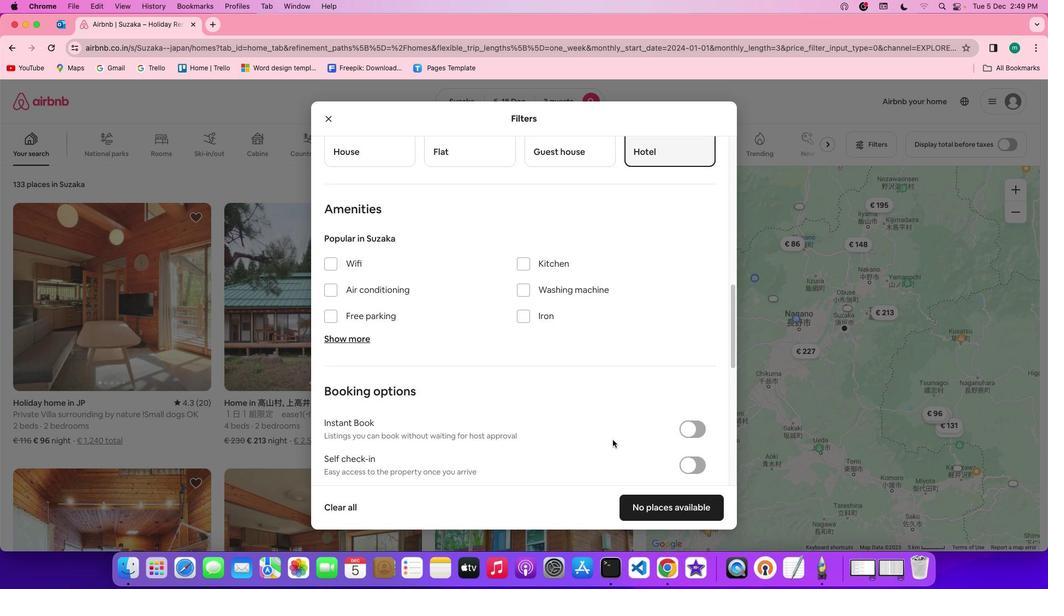 
Action: Mouse scrolled (618, 445) with delta (5, 4)
Screenshot: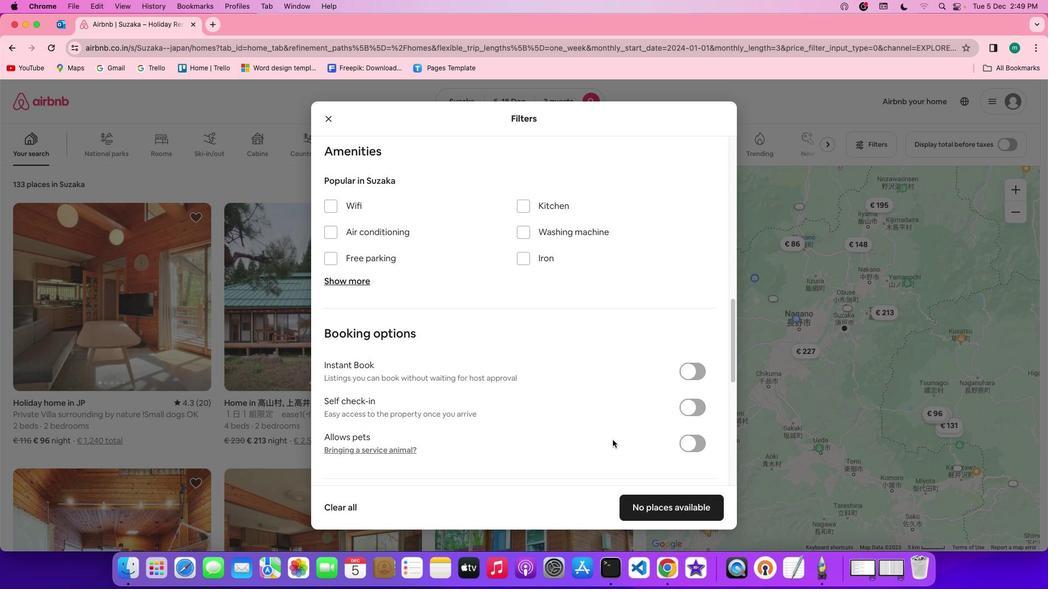 
Action: Mouse scrolled (618, 445) with delta (5, 4)
Screenshot: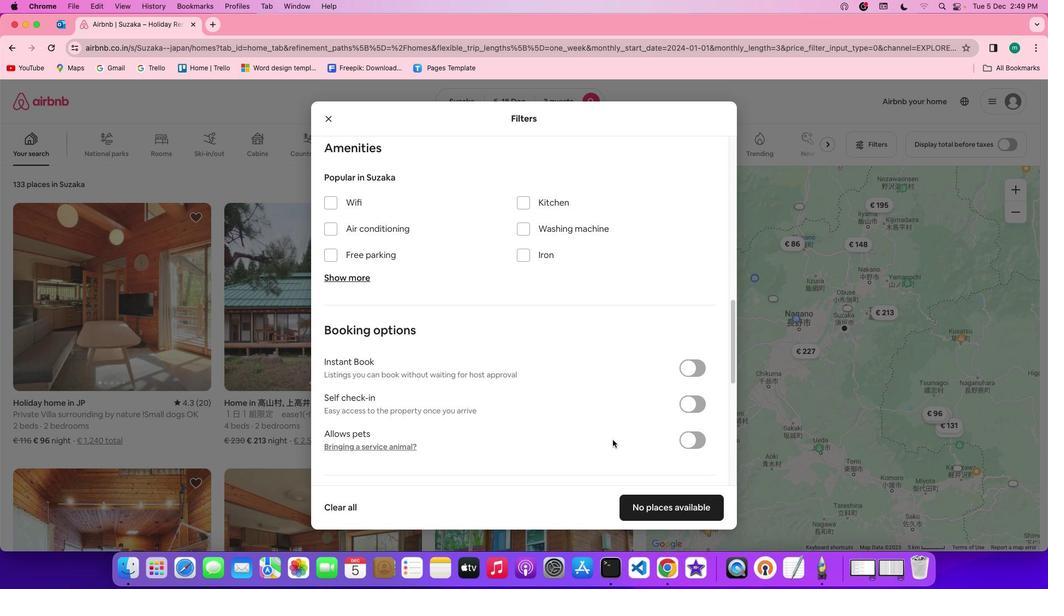 
Action: Mouse scrolled (618, 445) with delta (5, 4)
Screenshot: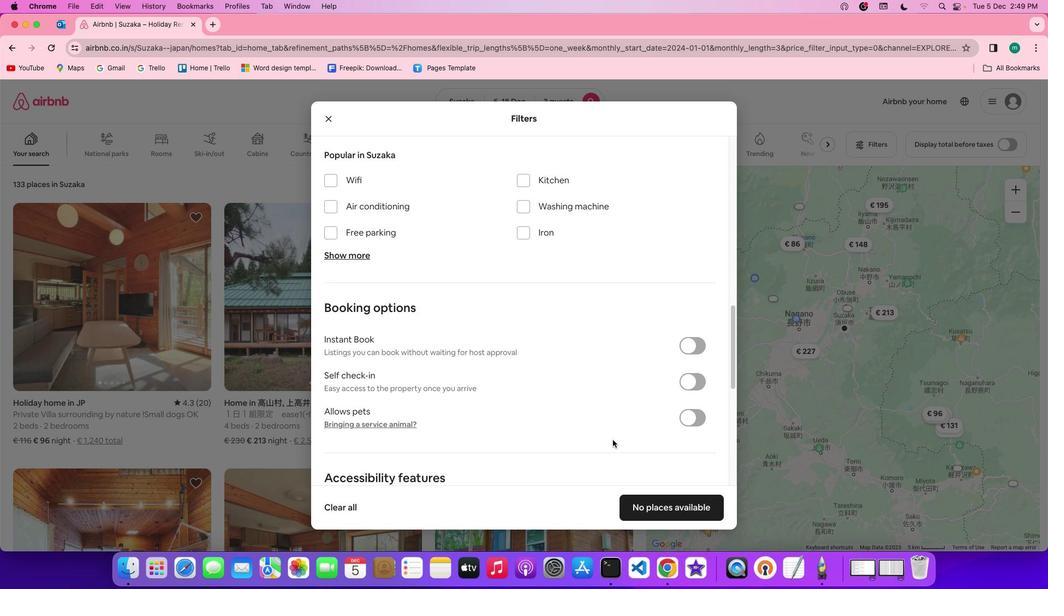 
Action: Mouse scrolled (618, 445) with delta (5, 4)
Screenshot: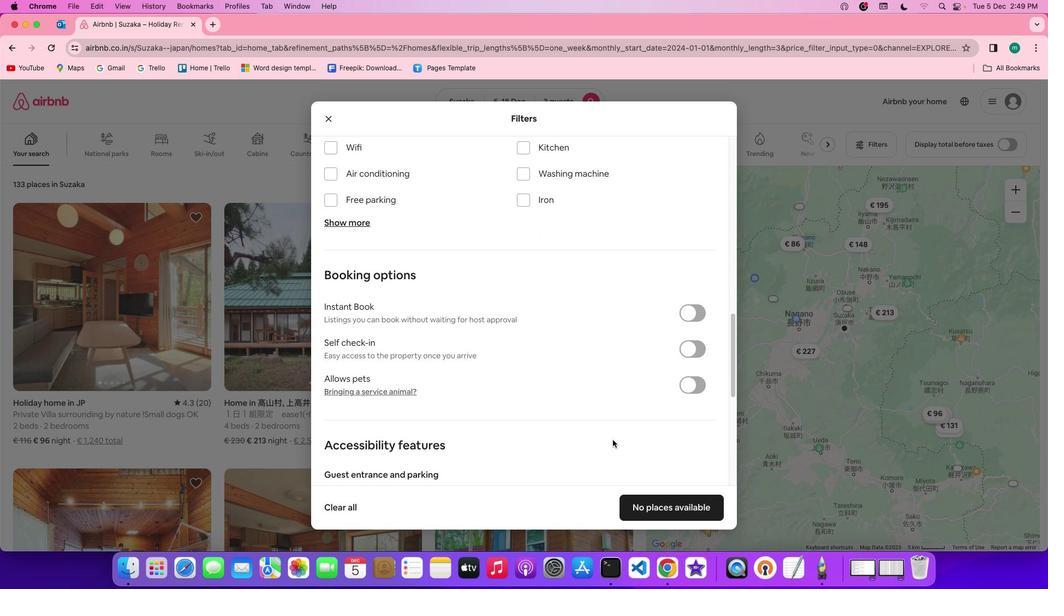 
Action: Mouse scrolled (618, 445) with delta (5, 4)
Screenshot: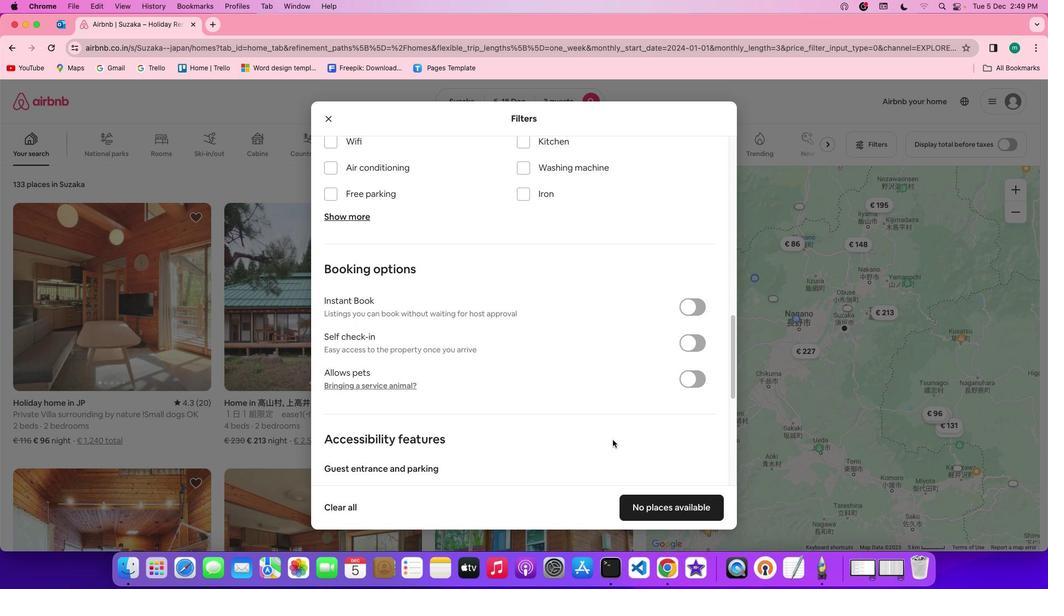 
Action: Mouse scrolled (618, 445) with delta (5, 4)
Screenshot: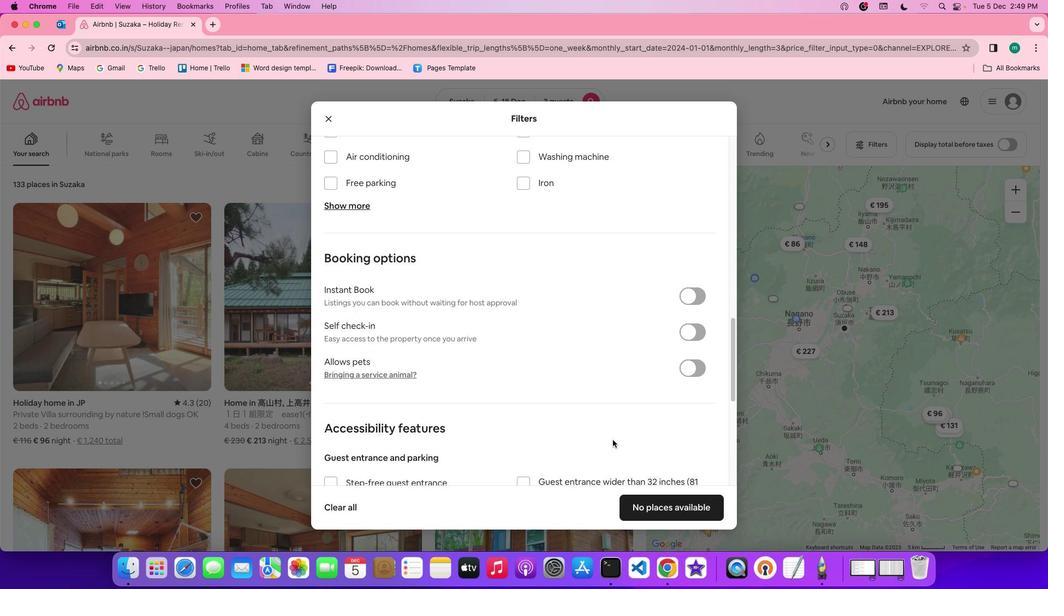
Action: Mouse scrolled (618, 445) with delta (5, 4)
Screenshot: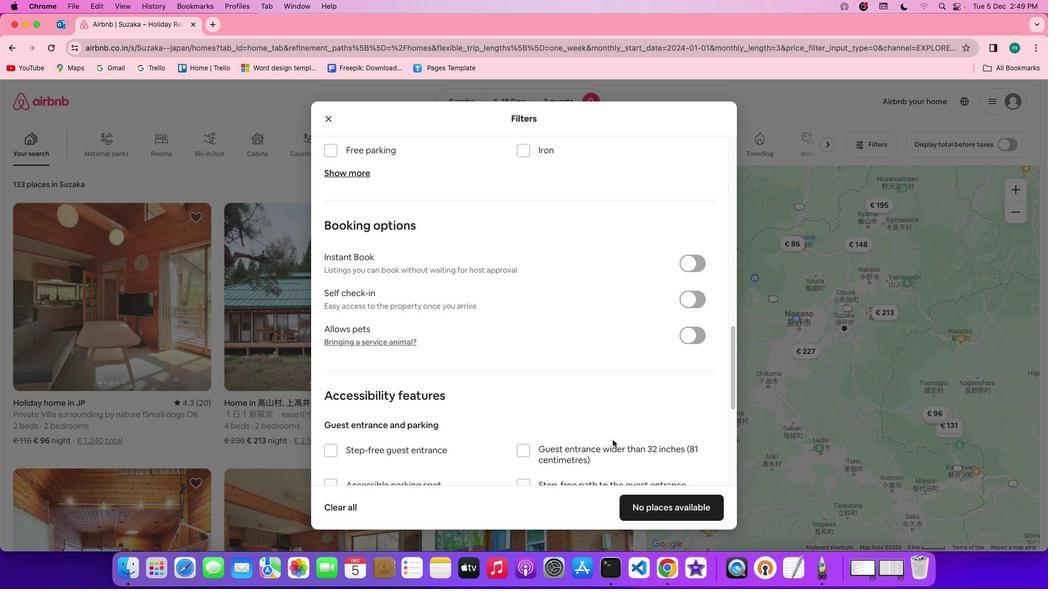 
Action: Mouse scrolled (618, 445) with delta (5, 4)
Screenshot: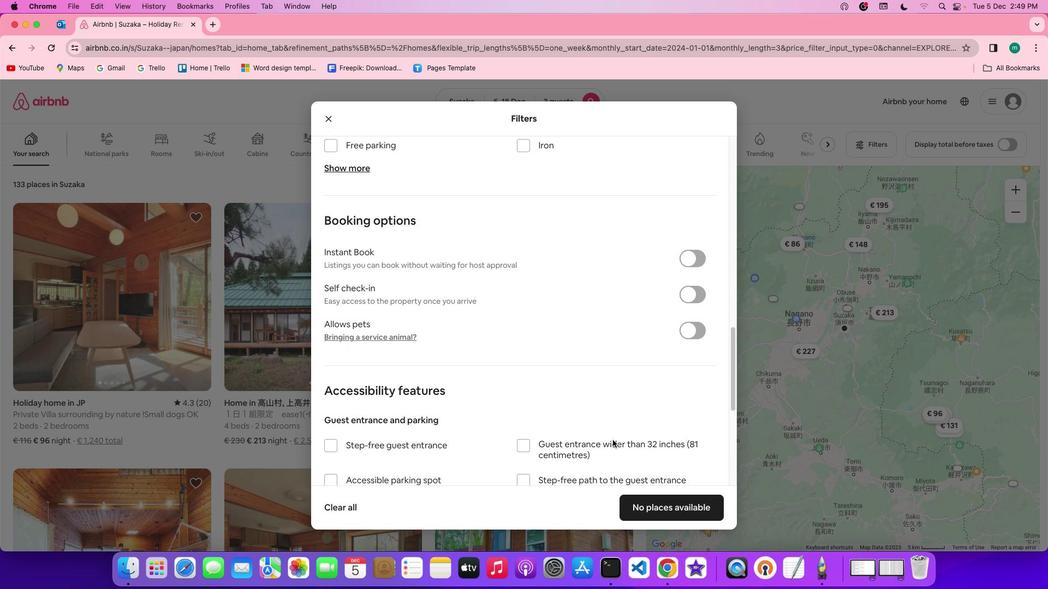 
Action: Mouse scrolled (618, 445) with delta (5, 4)
Screenshot: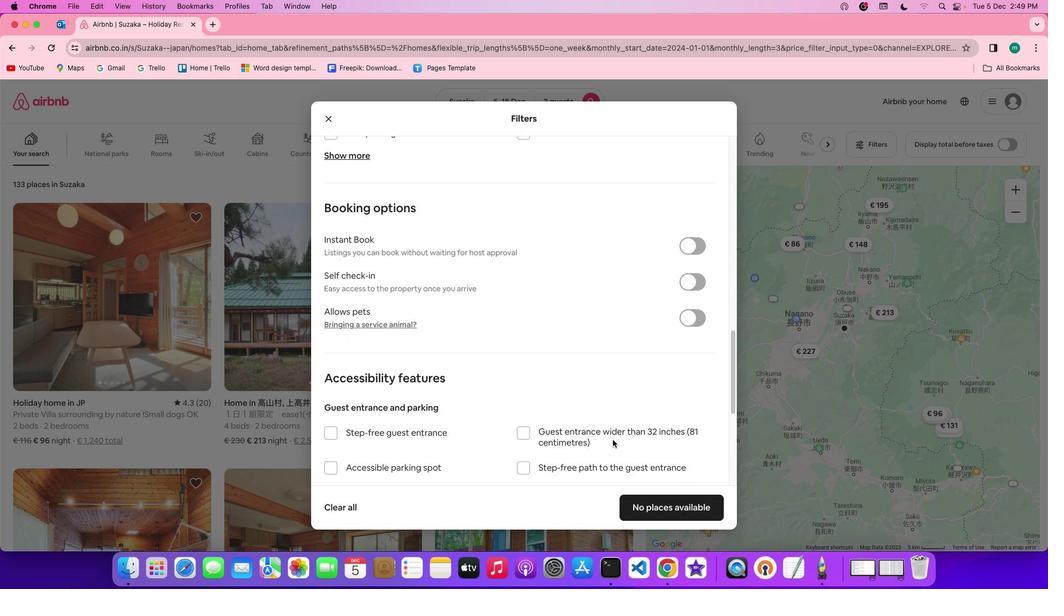 
Action: Mouse scrolled (618, 445) with delta (5, 4)
Screenshot: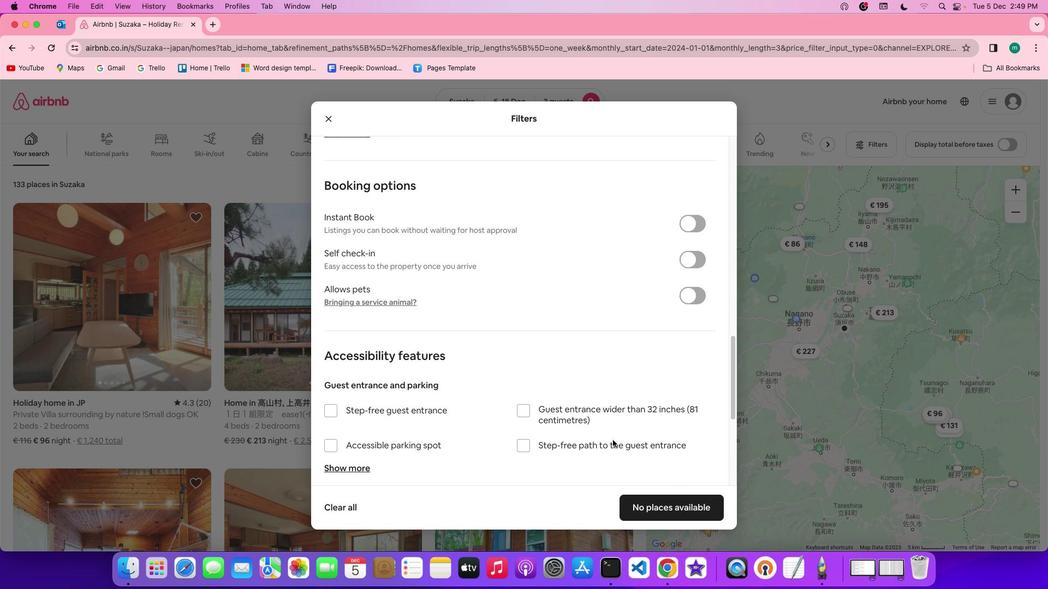 
Action: Mouse scrolled (618, 445) with delta (5, 4)
Screenshot: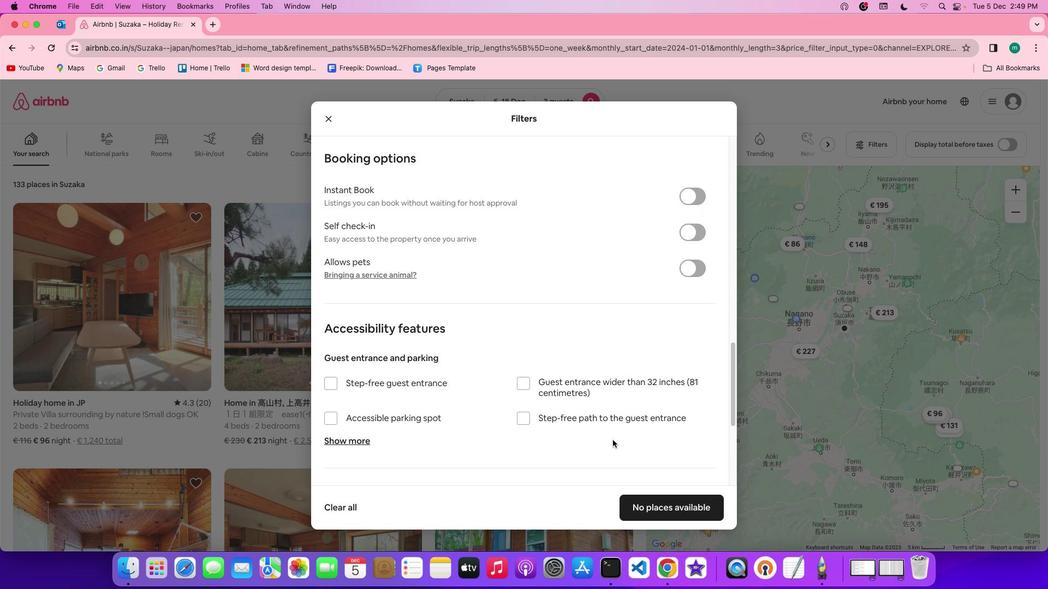 
Action: Mouse scrolled (618, 445) with delta (5, 4)
Screenshot: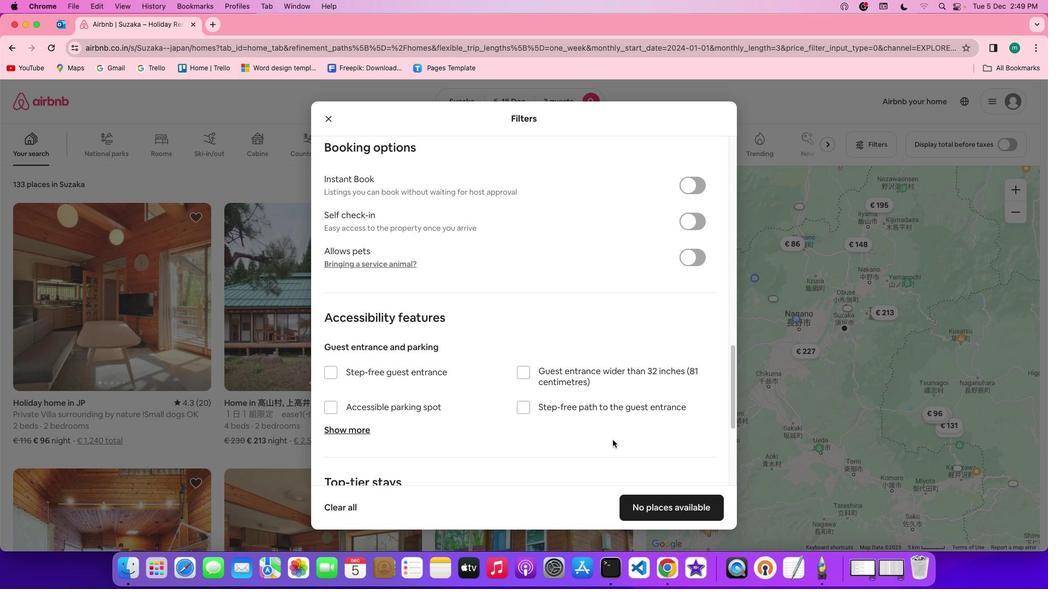 
Action: Mouse scrolled (618, 445) with delta (5, 4)
Screenshot: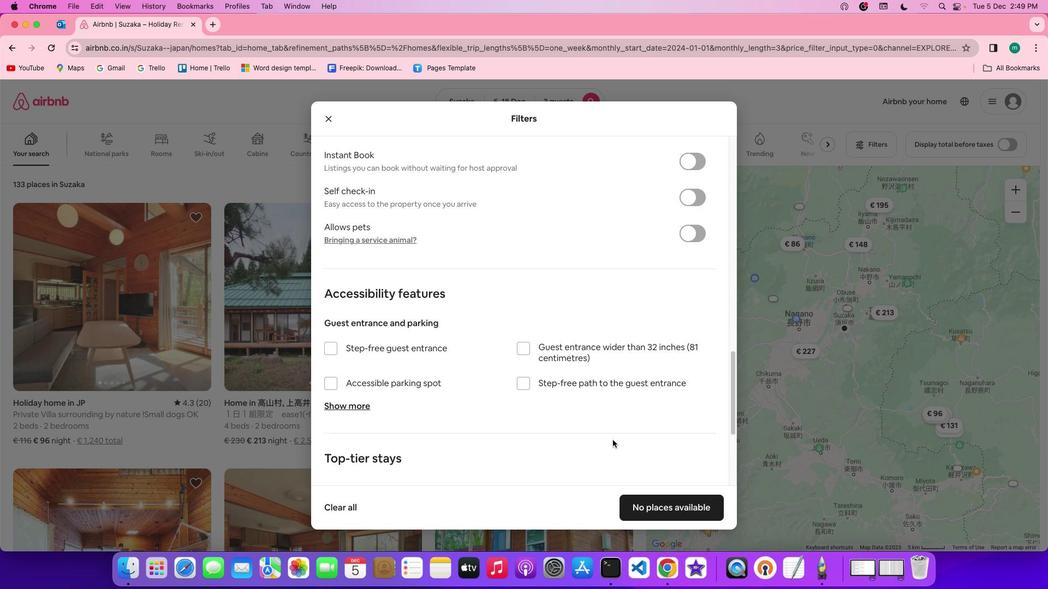 
Action: Mouse scrolled (618, 445) with delta (5, 3)
Screenshot: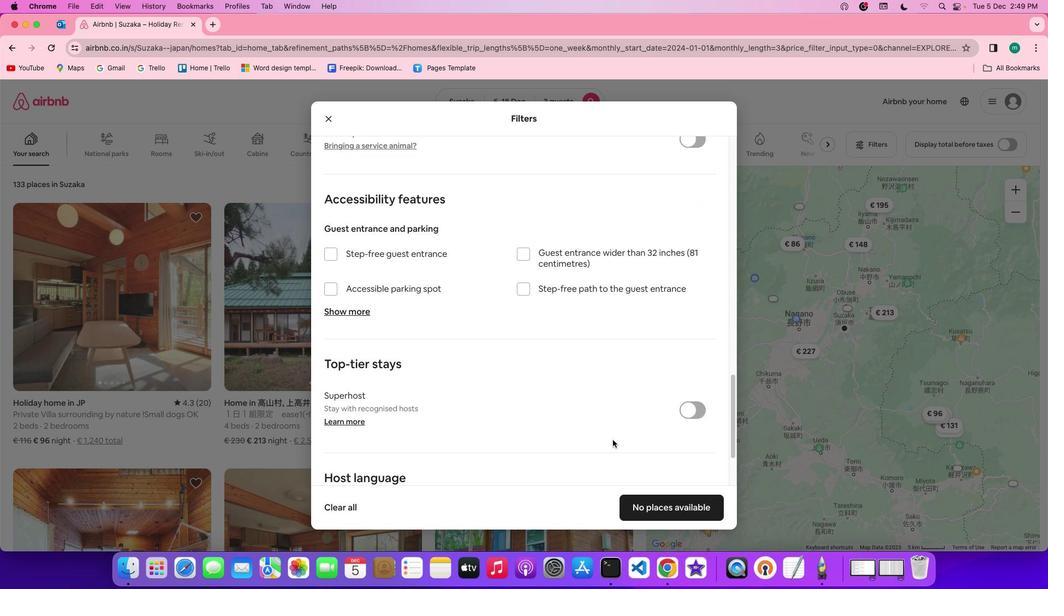 
Action: Mouse scrolled (618, 445) with delta (5, 4)
Screenshot: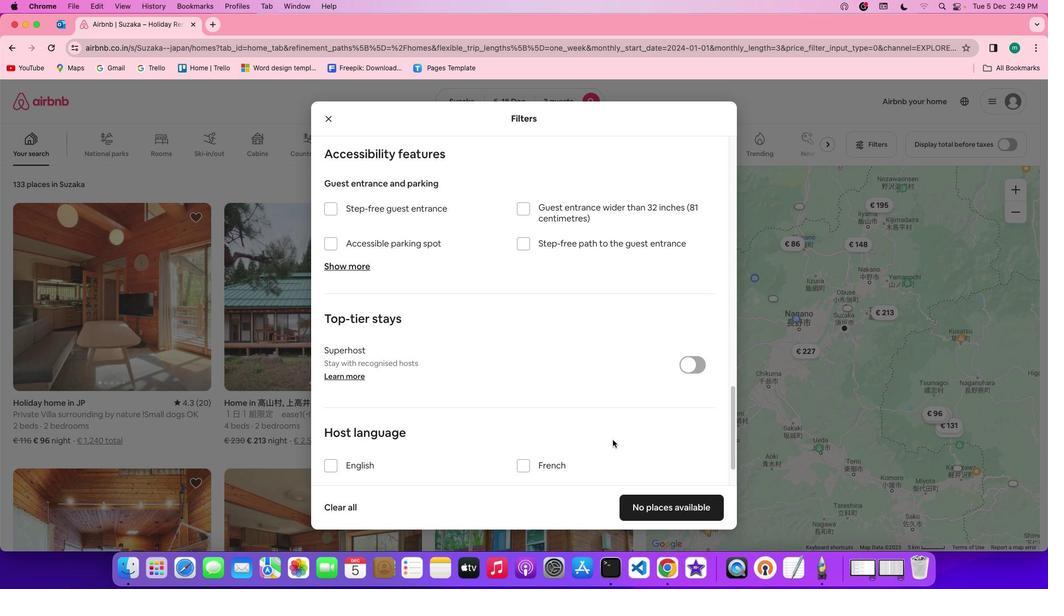 
Action: Mouse scrolled (618, 445) with delta (5, 4)
Screenshot: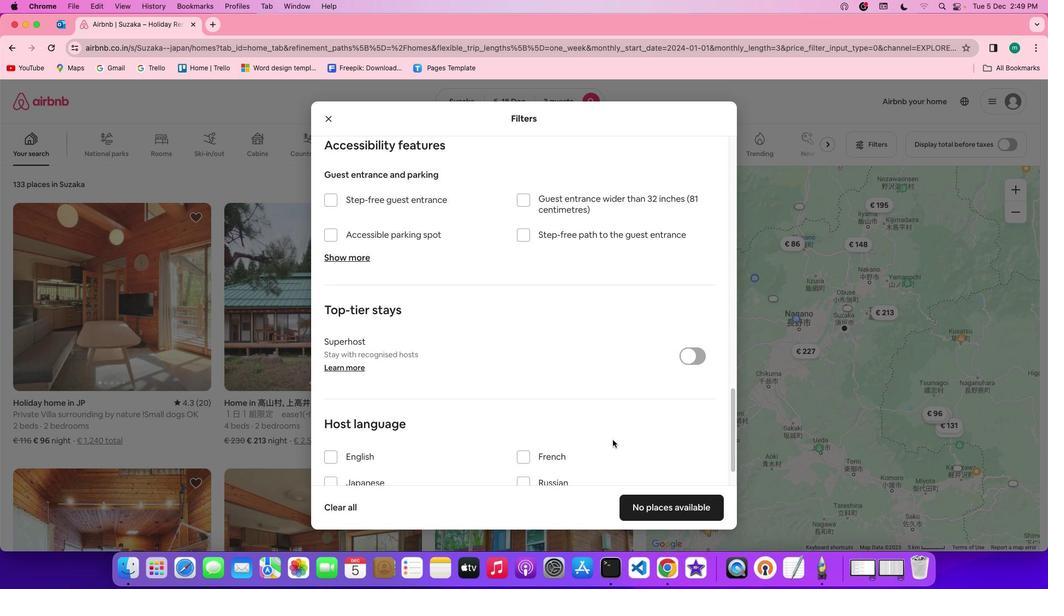 
Action: Mouse scrolled (618, 445) with delta (5, 3)
Screenshot: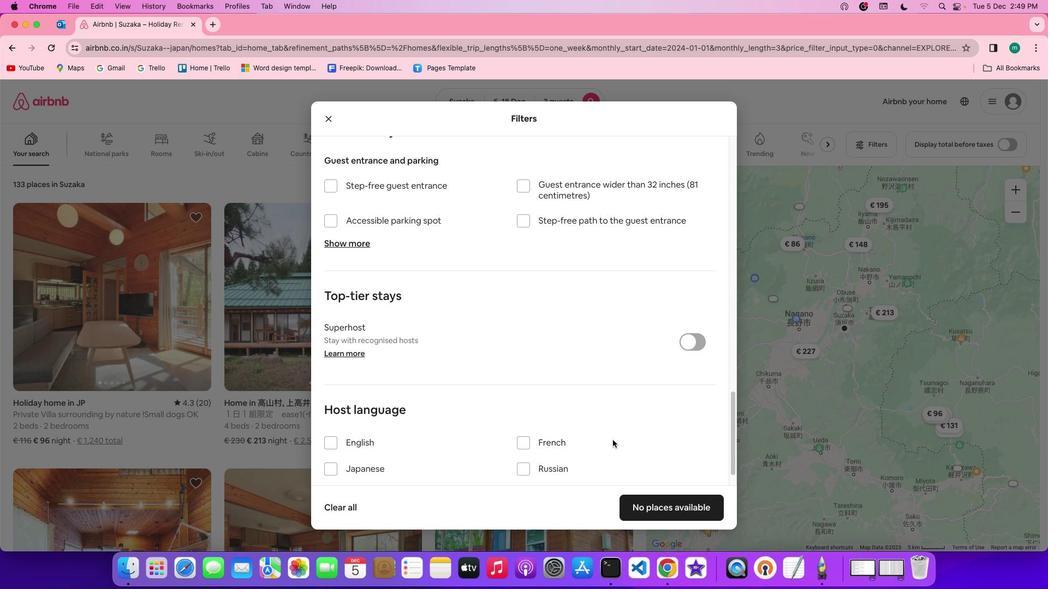 
Action: Mouse scrolled (618, 445) with delta (5, 3)
Screenshot: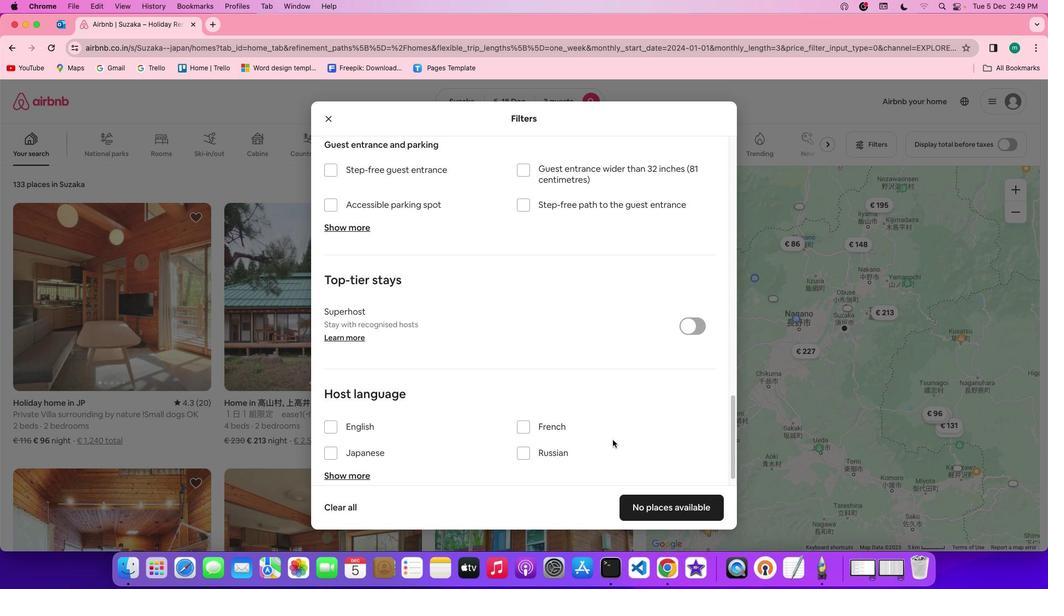 
Action: Mouse scrolled (618, 445) with delta (5, 2)
Screenshot: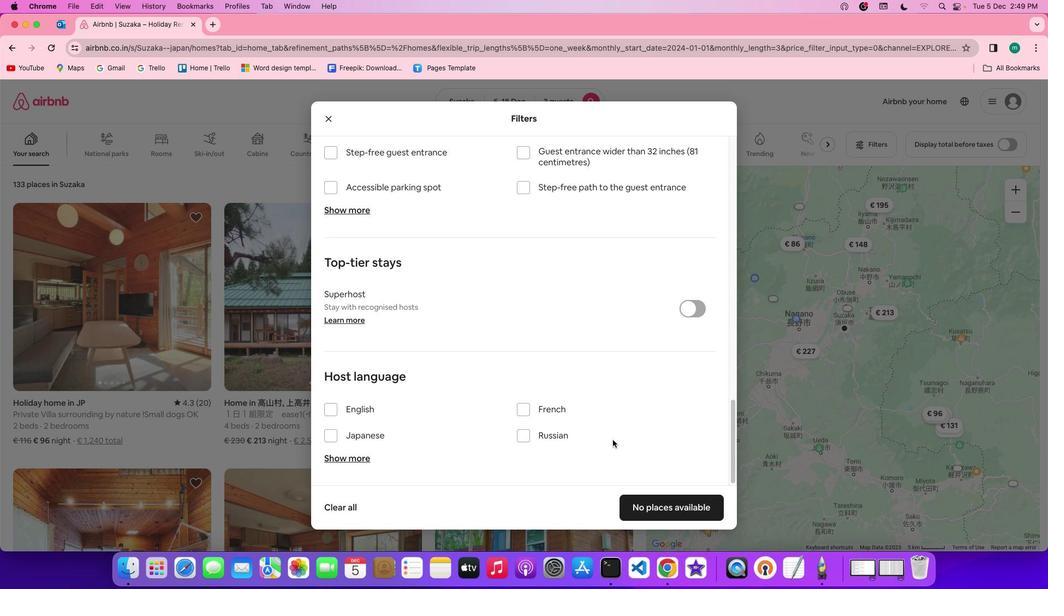 
Action: Mouse moved to (618, 445)
Screenshot: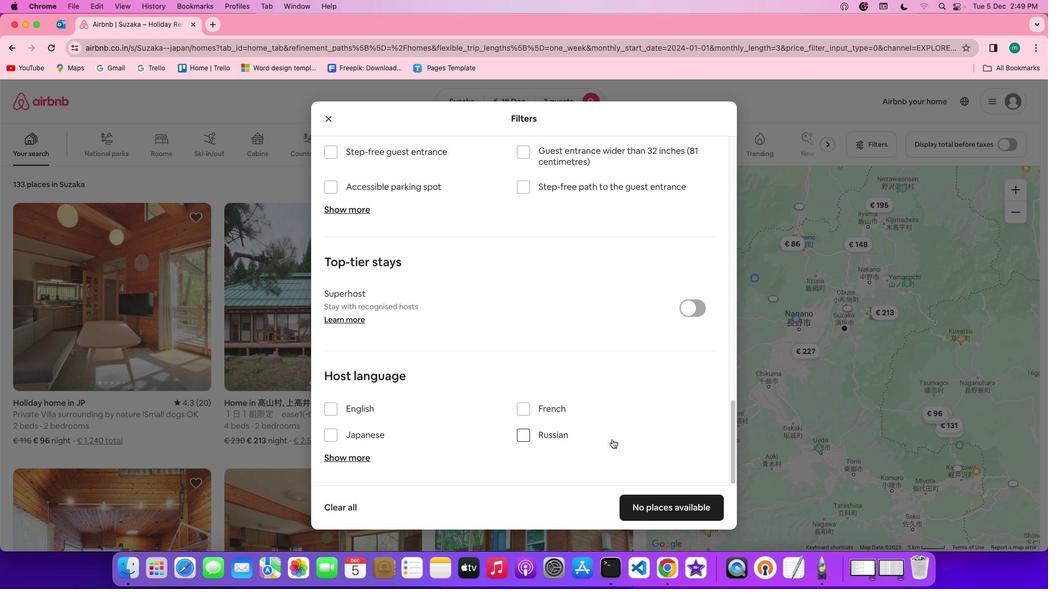 
Action: Mouse scrolled (618, 445) with delta (5, 4)
Screenshot: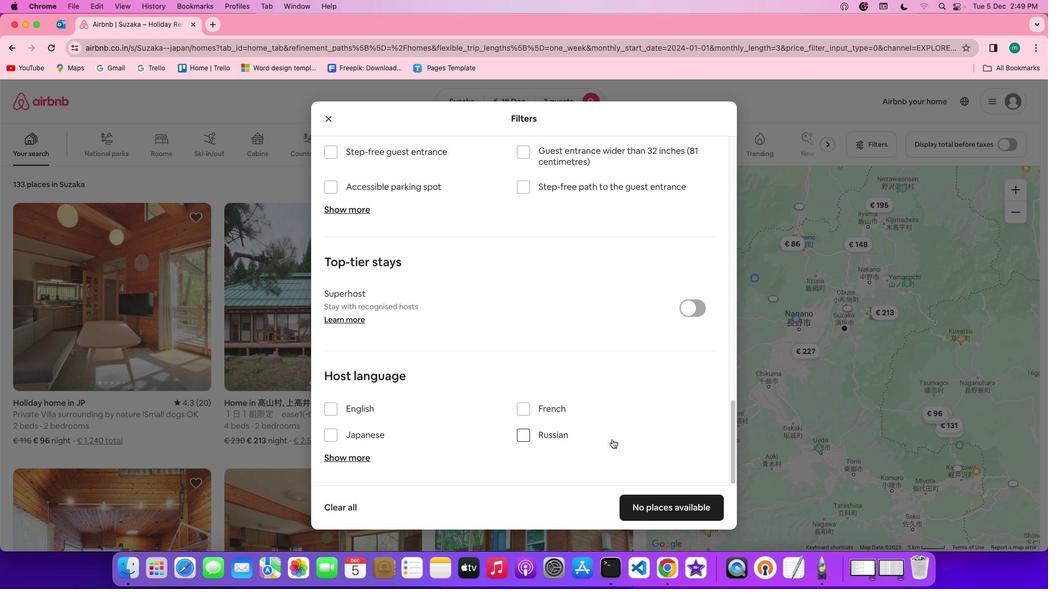 
Action: Mouse scrolled (618, 445) with delta (5, 4)
Screenshot: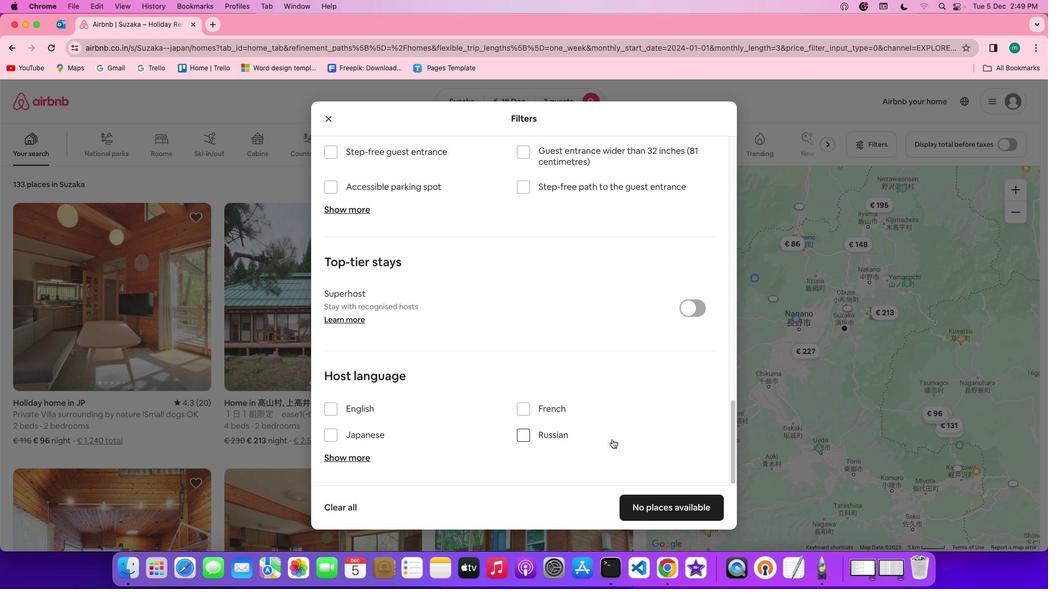 
Action: Mouse scrolled (618, 445) with delta (5, 3)
Screenshot: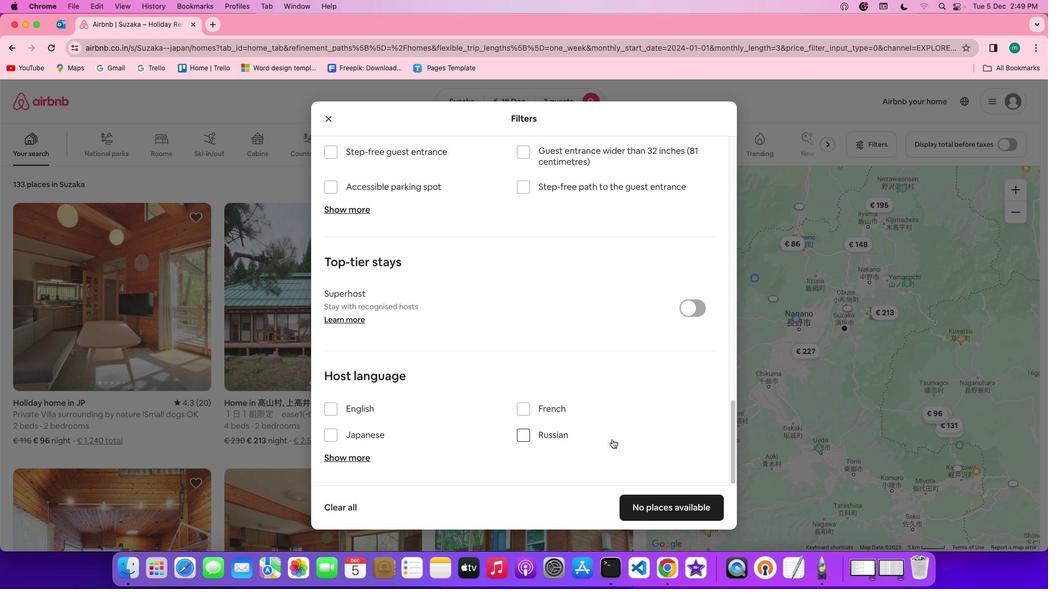 
Action: Mouse scrolled (618, 445) with delta (5, 2)
Screenshot: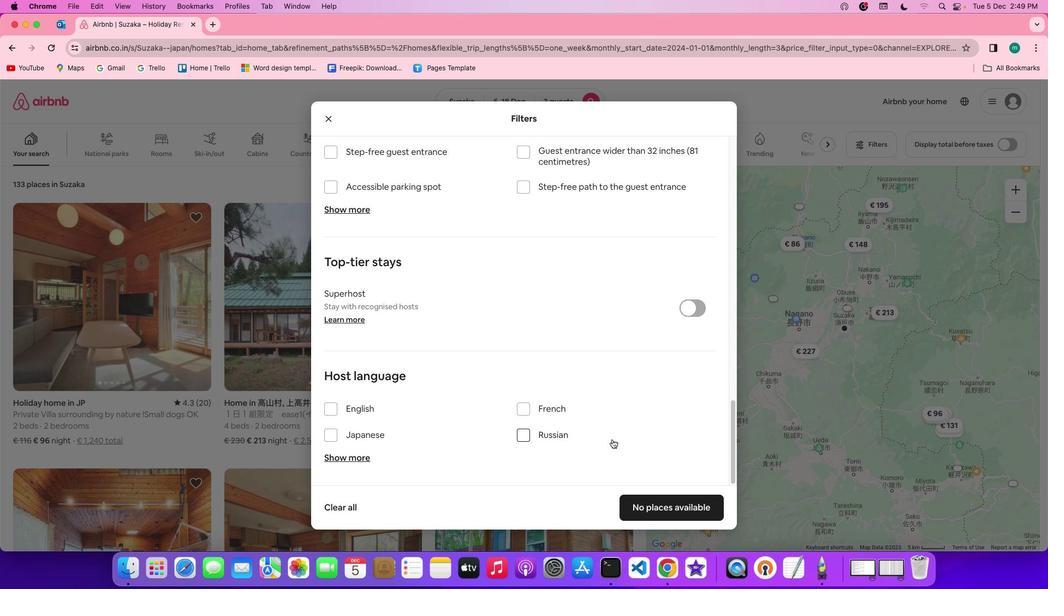 
Action: Mouse scrolled (618, 445) with delta (5, 2)
Screenshot: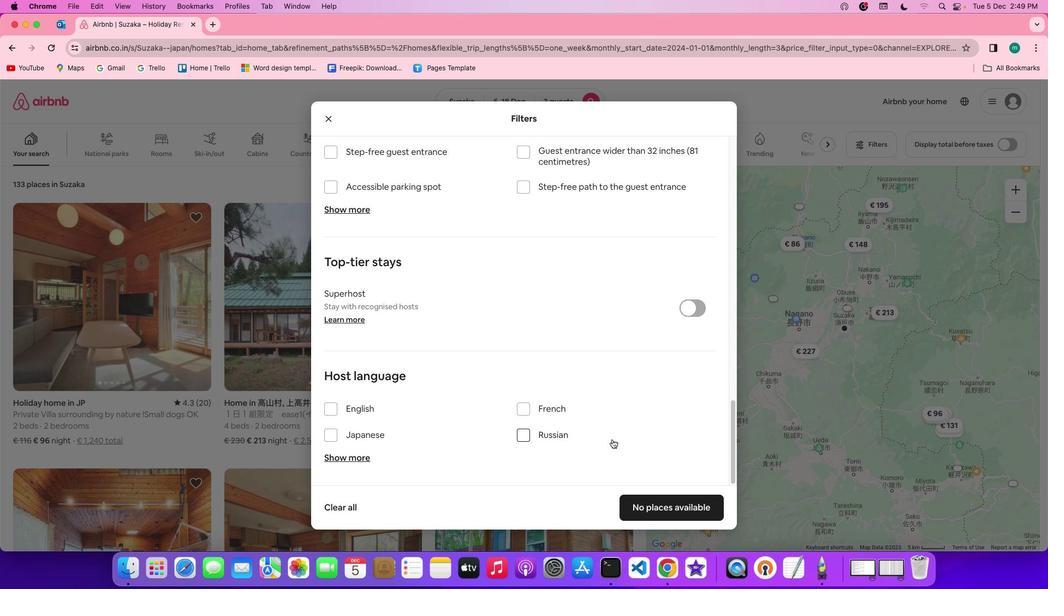 
Action: Mouse moved to (675, 511)
Screenshot: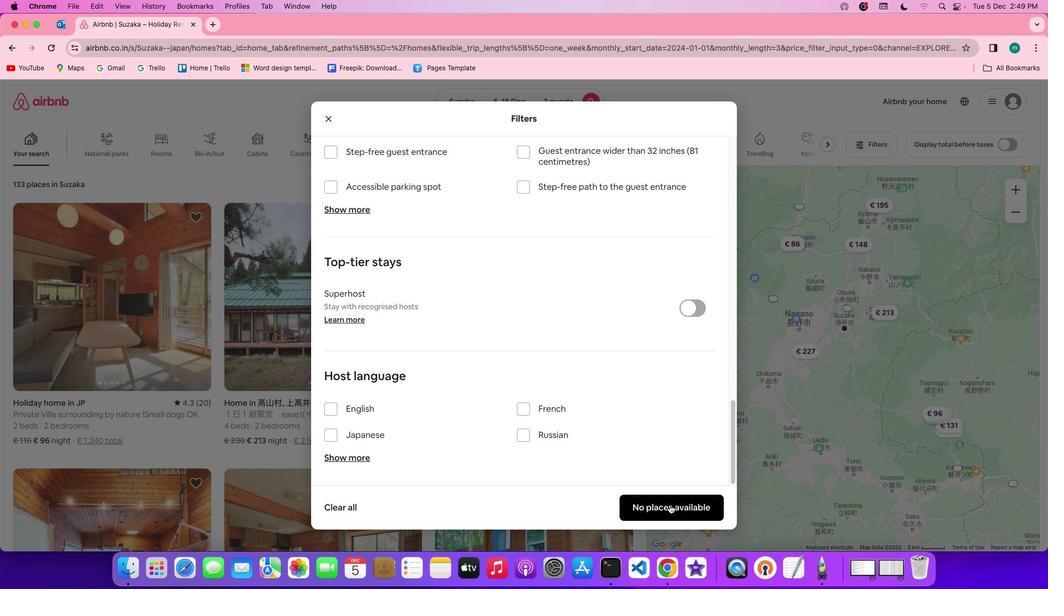
Action: Mouse pressed left at (675, 511)
Screenshot: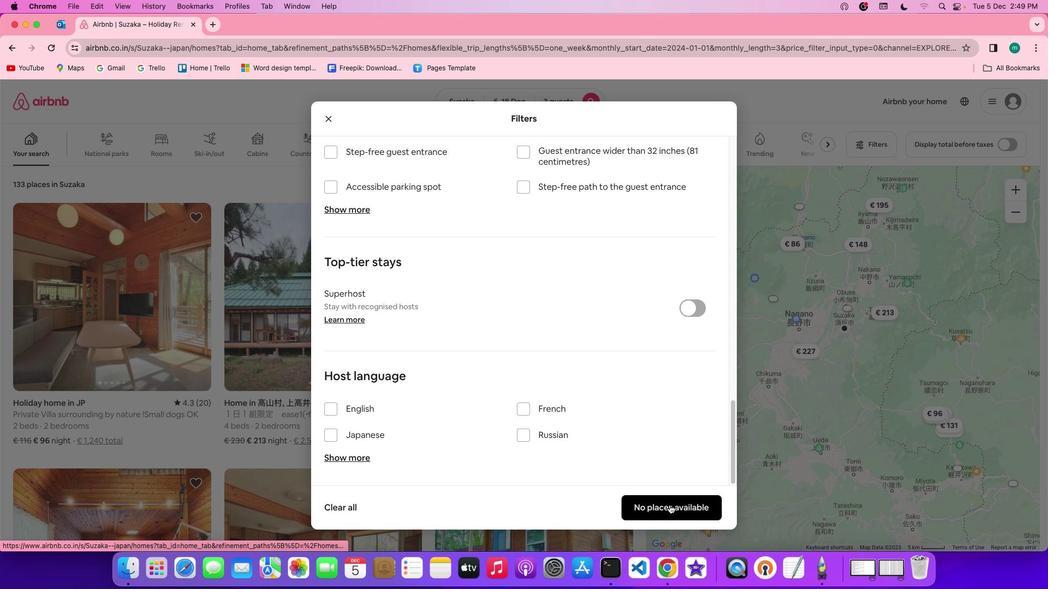 
Action: Mouse moved to (456, 378)
Screenshot: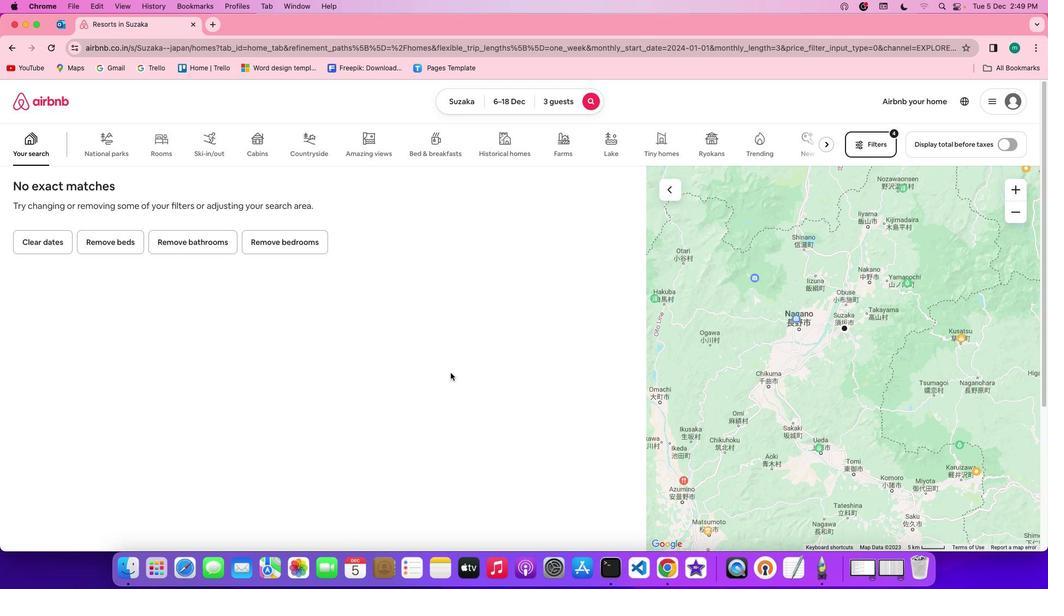 
